 Task: Add a signature Caroline Robinson containing Have a wonderful day, Caroline Robinson to email address softage.10@softage.net and add a label Branding
Action: Mouse moved to (204, 151)
Screenshot: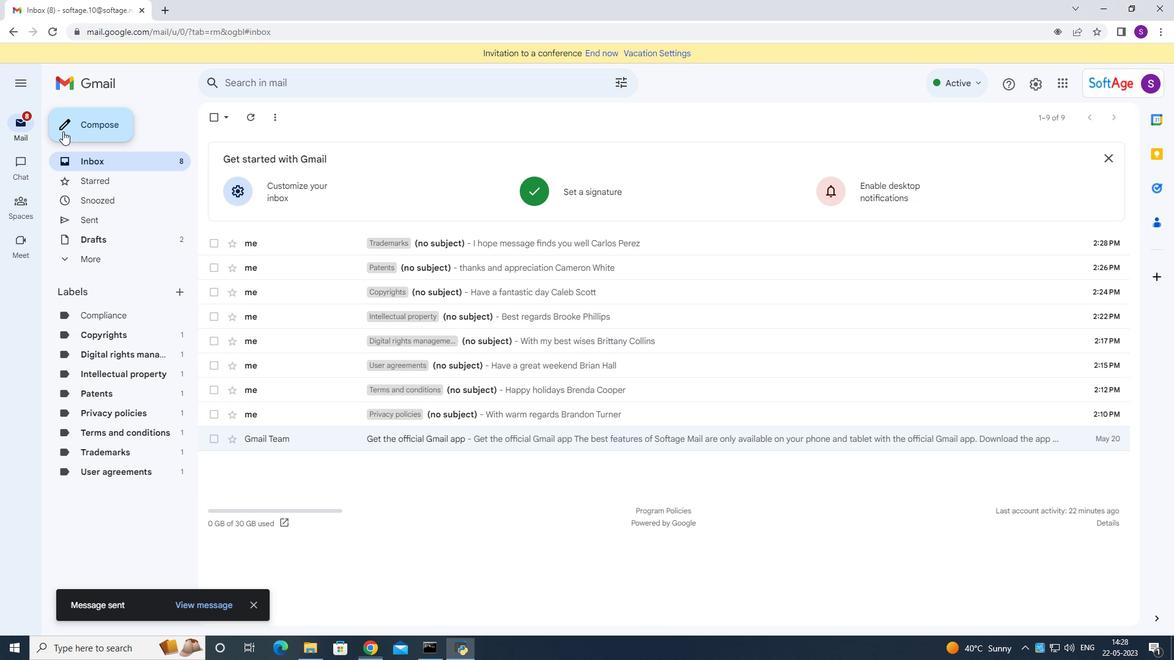 
Action: Mouse pressed left at (204, 151)
Screenshot: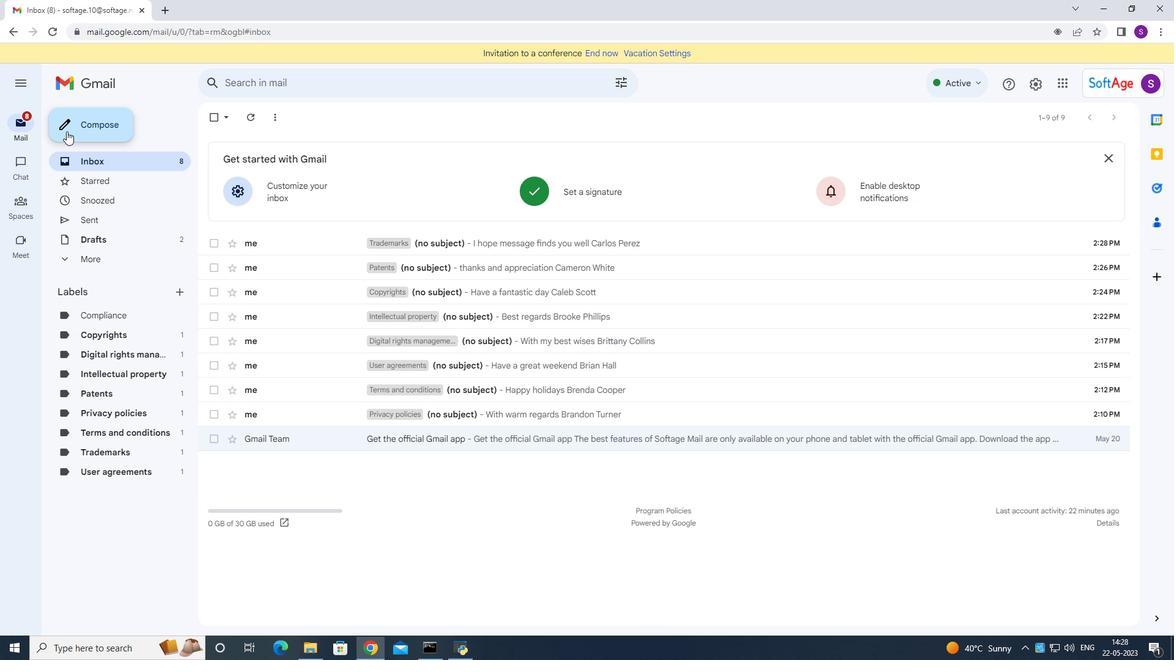 
Action: Mouse moved to (993, 601)
Screenshot: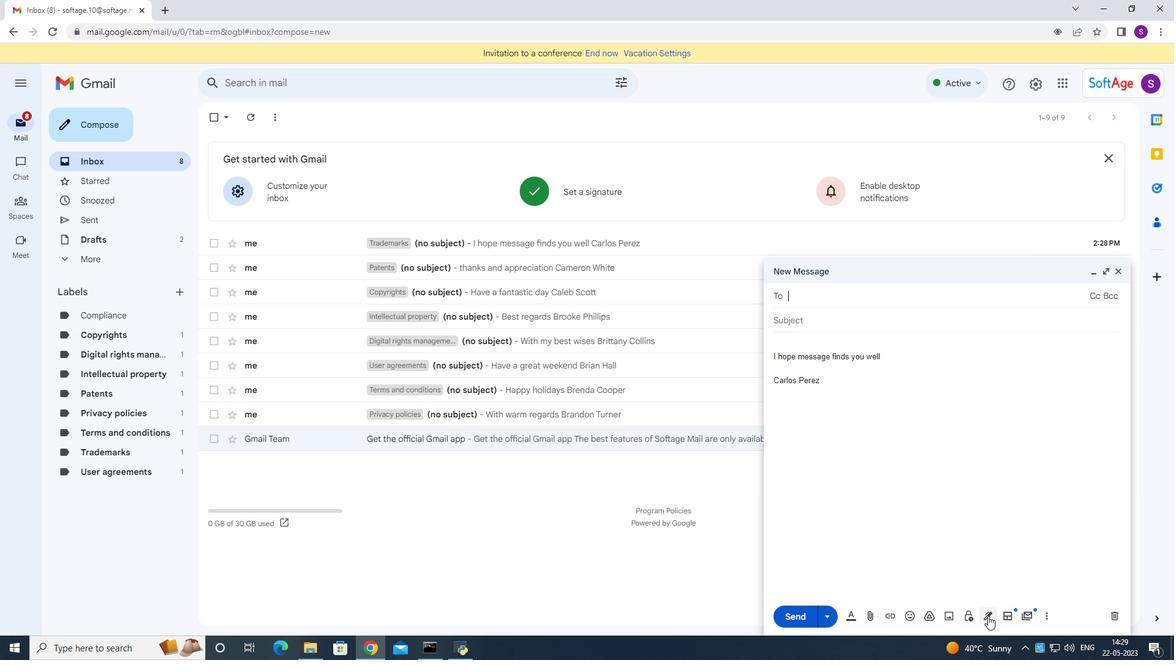 
Action: Mouse pressed left at (993, 601)
Screenshot: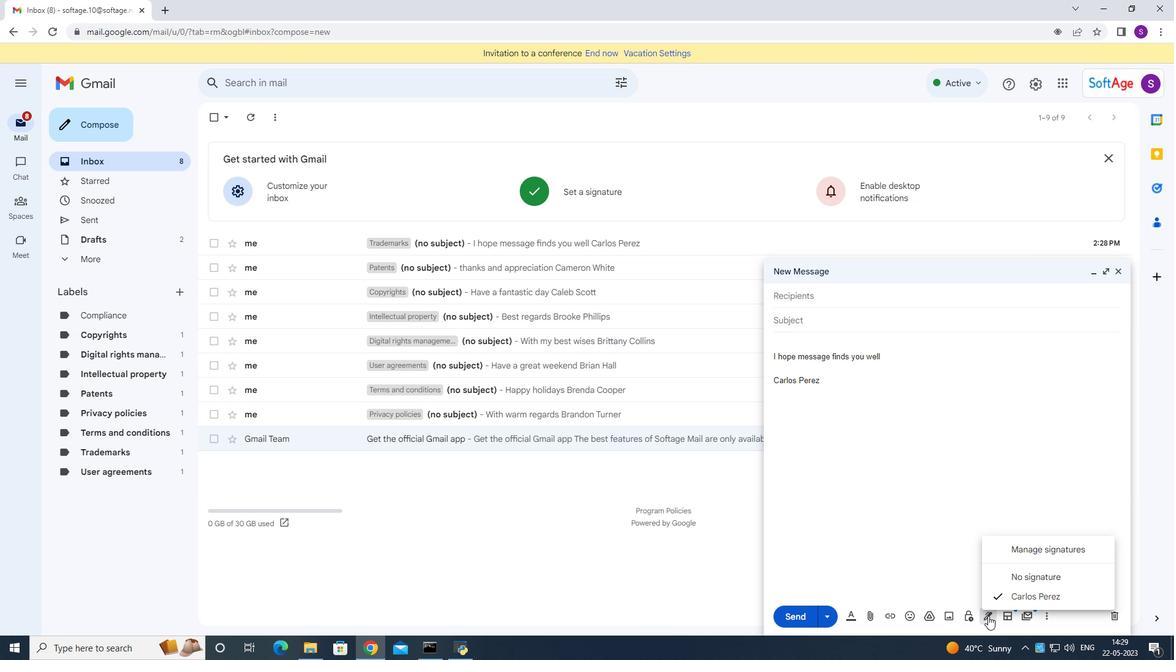 
Action: Mouse moved to (1022, 541)
Screenshot: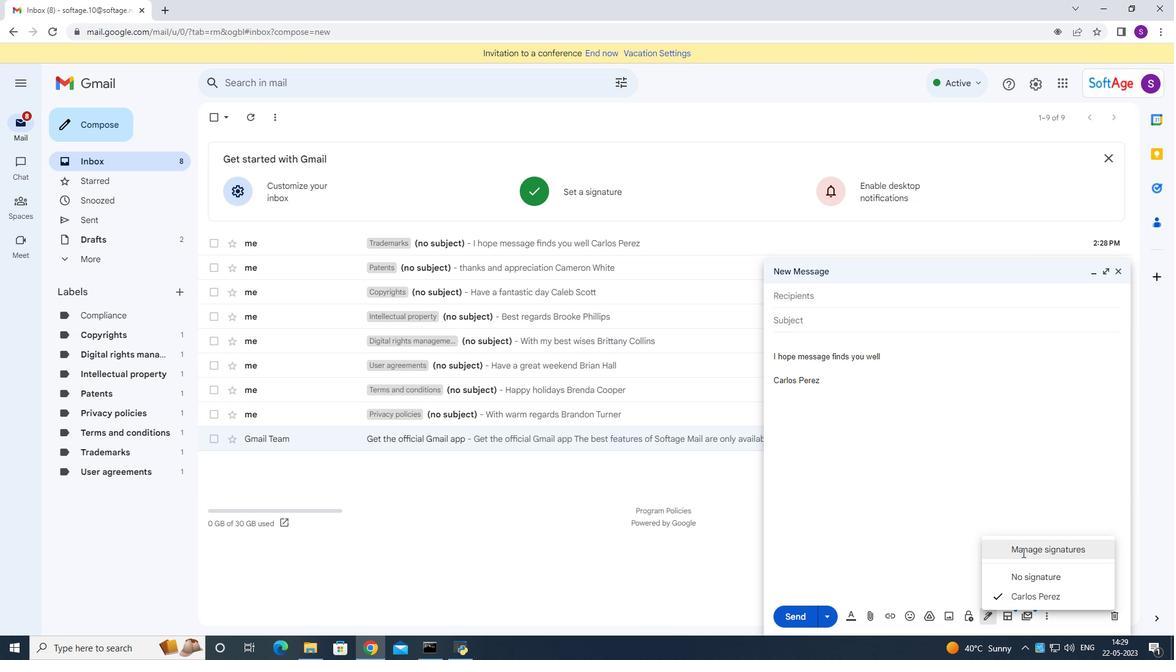 
Action: Mouse pressed left at (1022, 541)
Screenshot: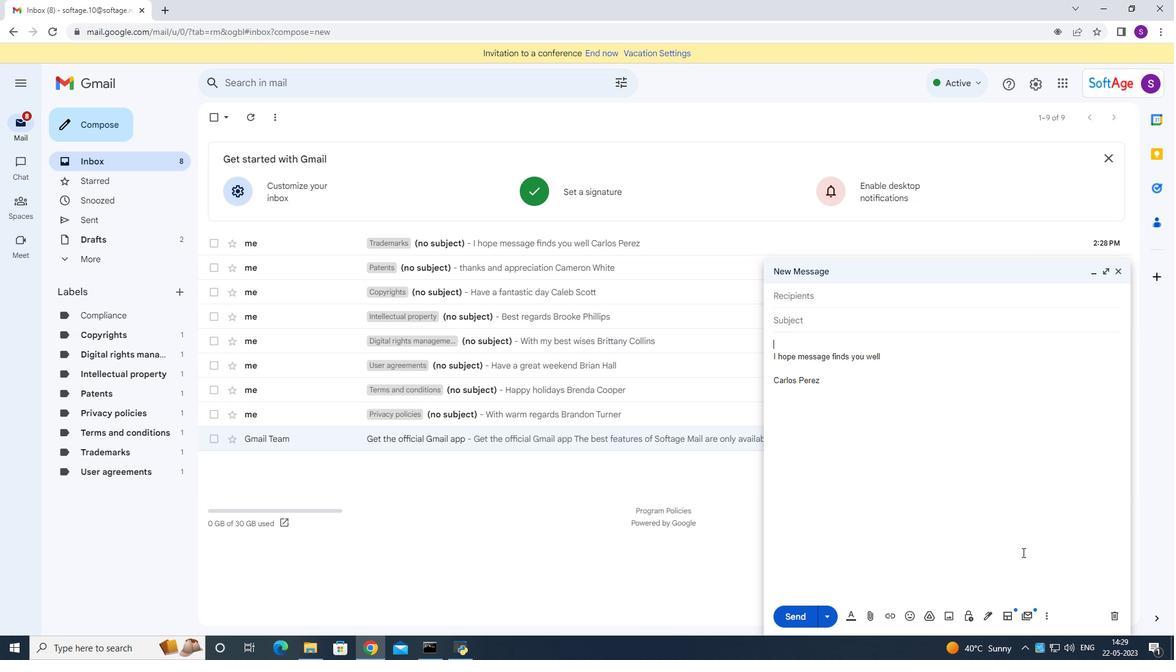 
Action: Mouse moved to (571, 334)
Screenshot: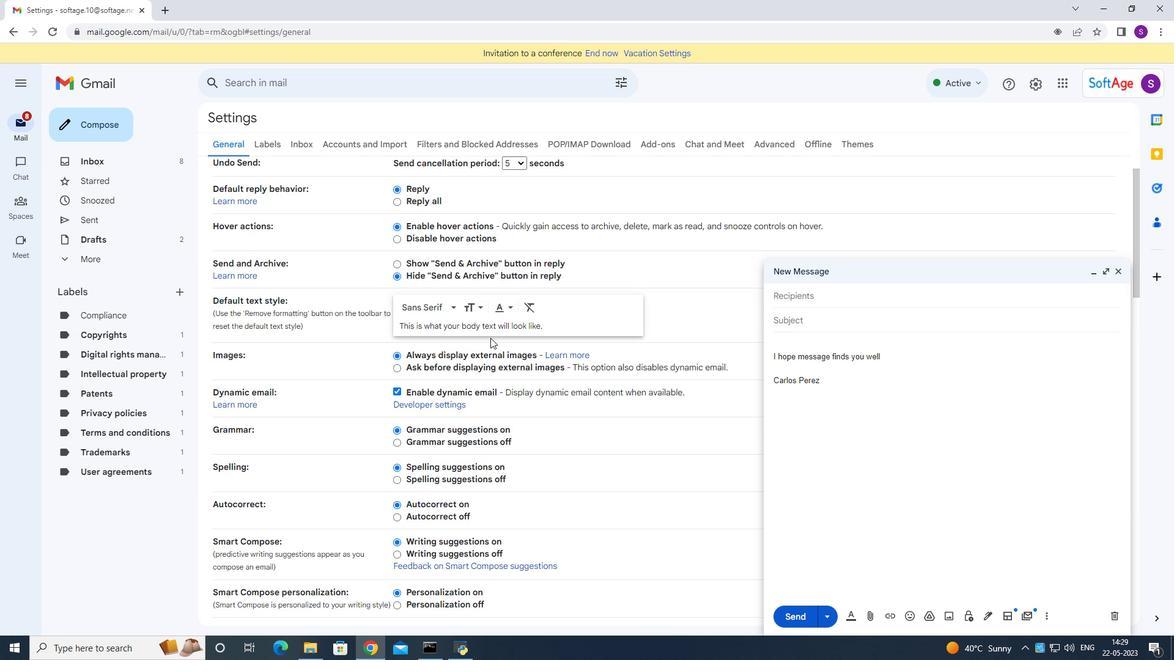 
Action: Mouse scrolled (571, 333) with delta (0, 0)
Screenshot: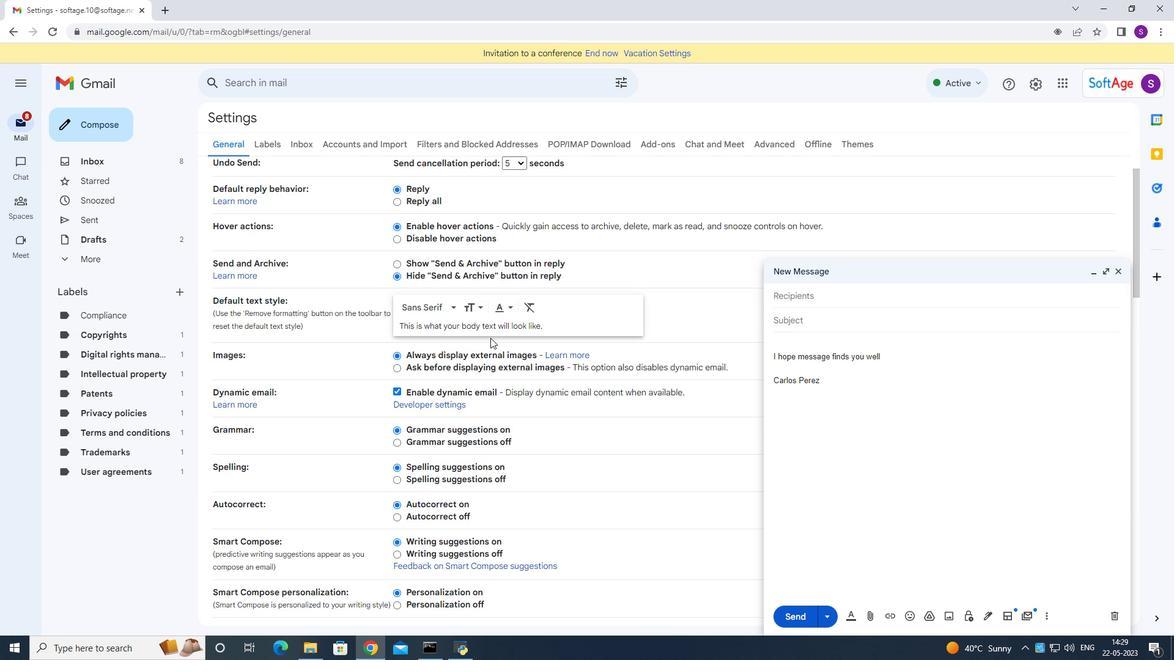 
Action: Mouse moved to (572, 339)
Screenshot: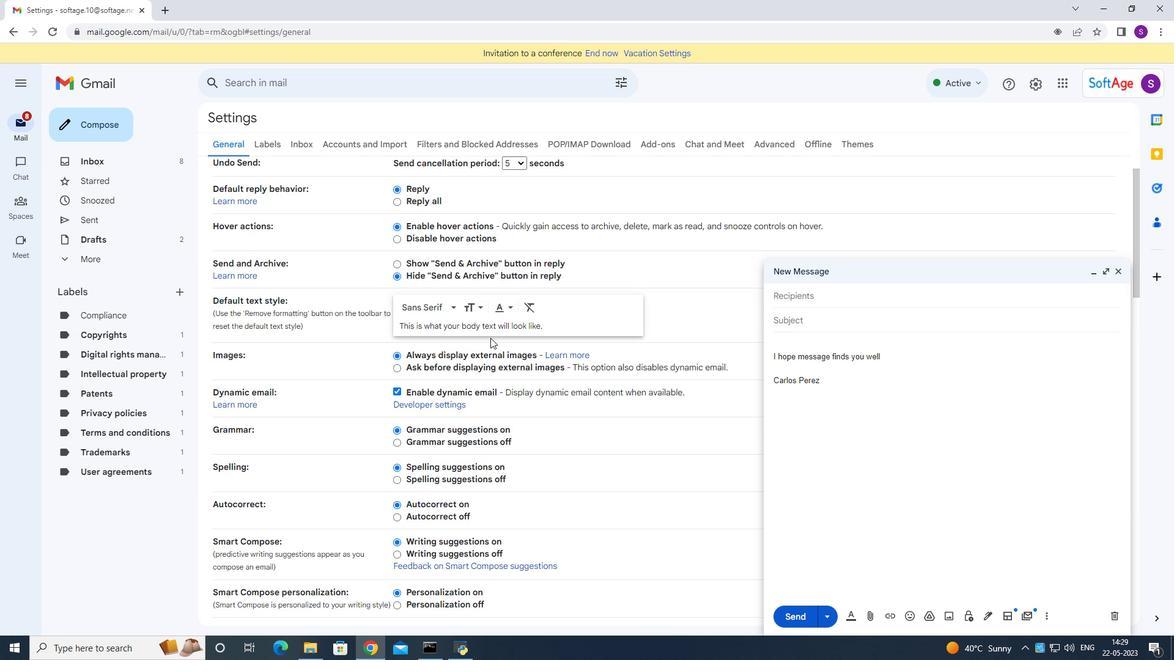 
Action: Mouse scrolled (572, 338) with delta (0, 0)
Screenshot: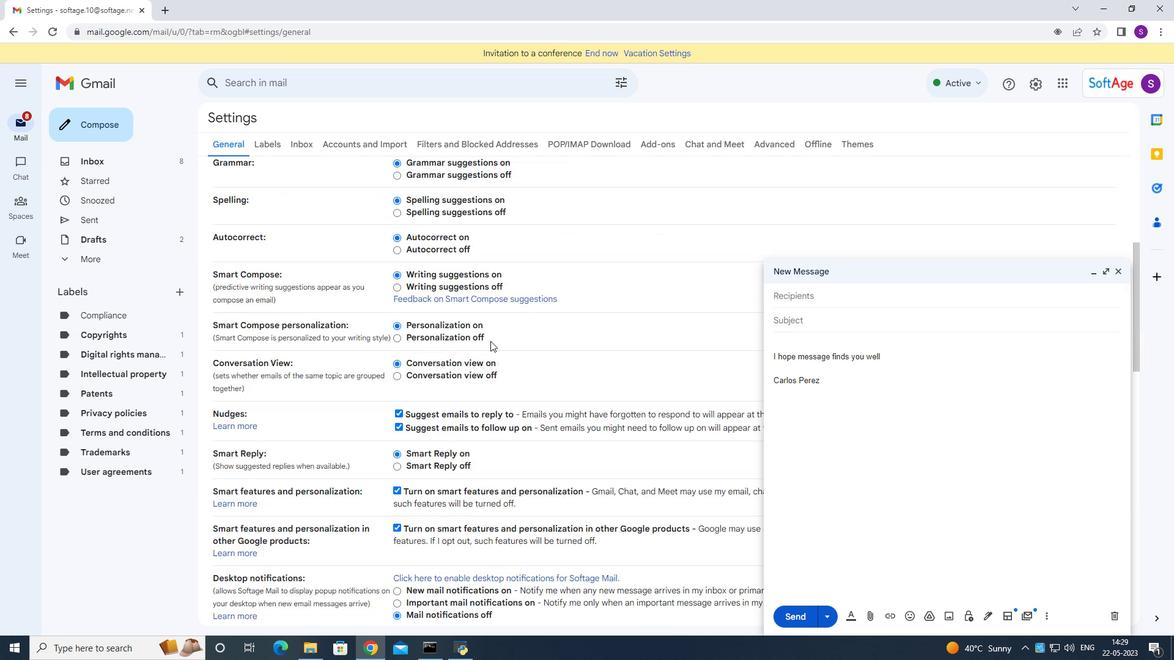
Action: Mouse moved to (572, 339)
Screenshot: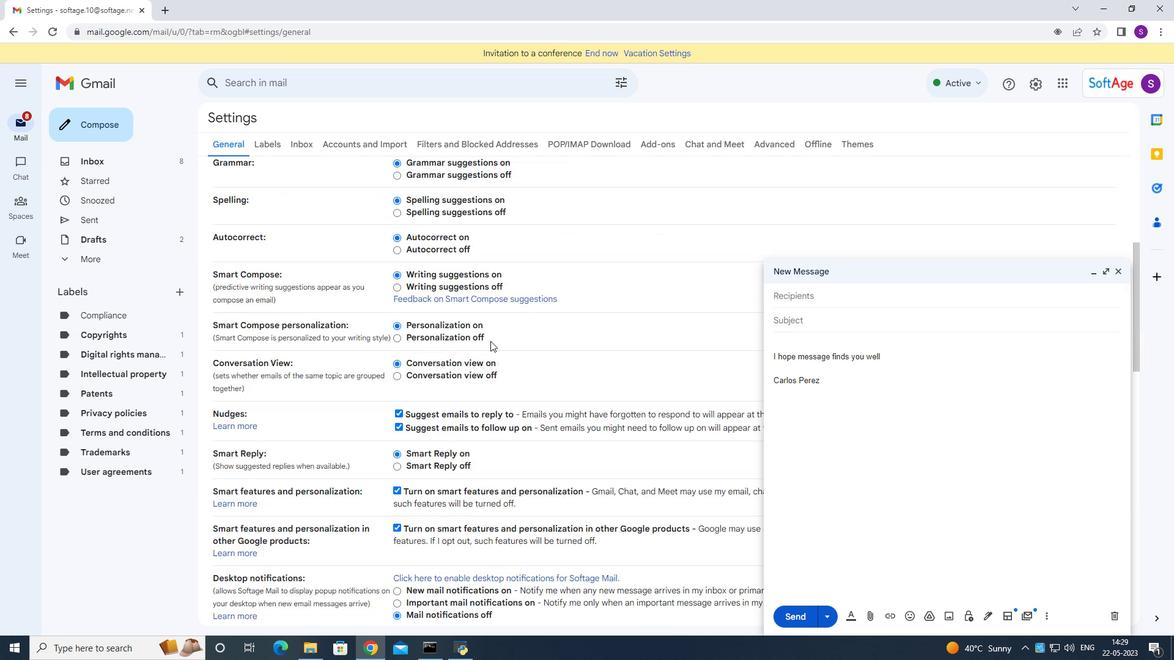 
Action: Mouse scrolled (572, 338) with delta (0, 0)
Screenshot: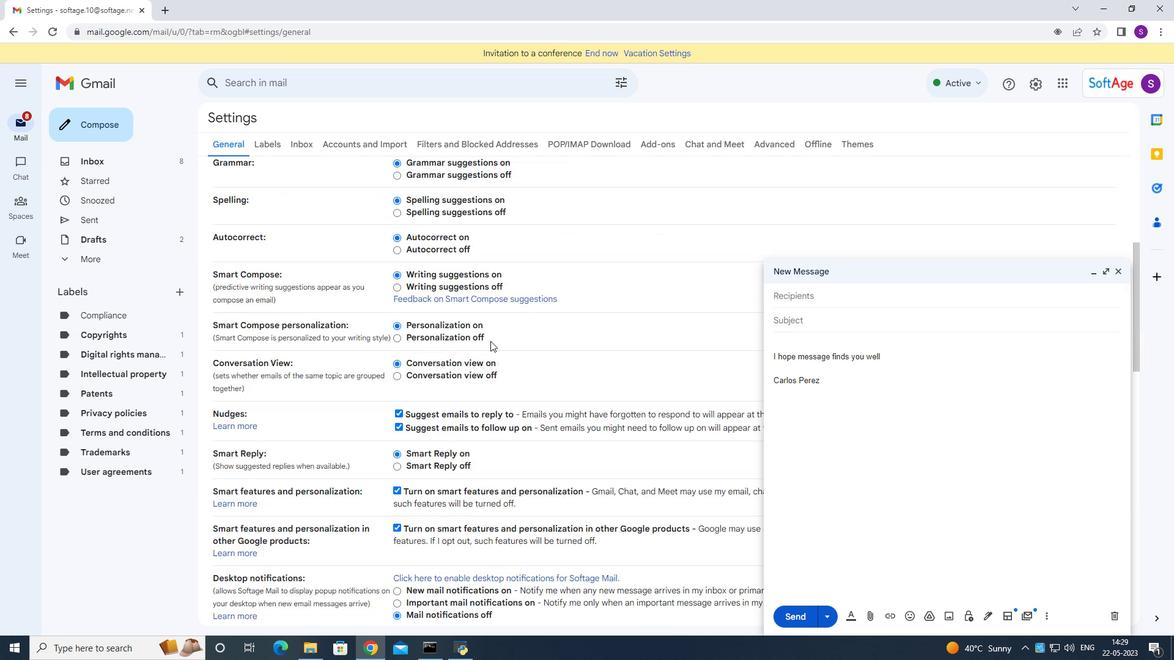 
Action: Mouse scrolled (572, 338) with delta (0, 0)
Screenshot: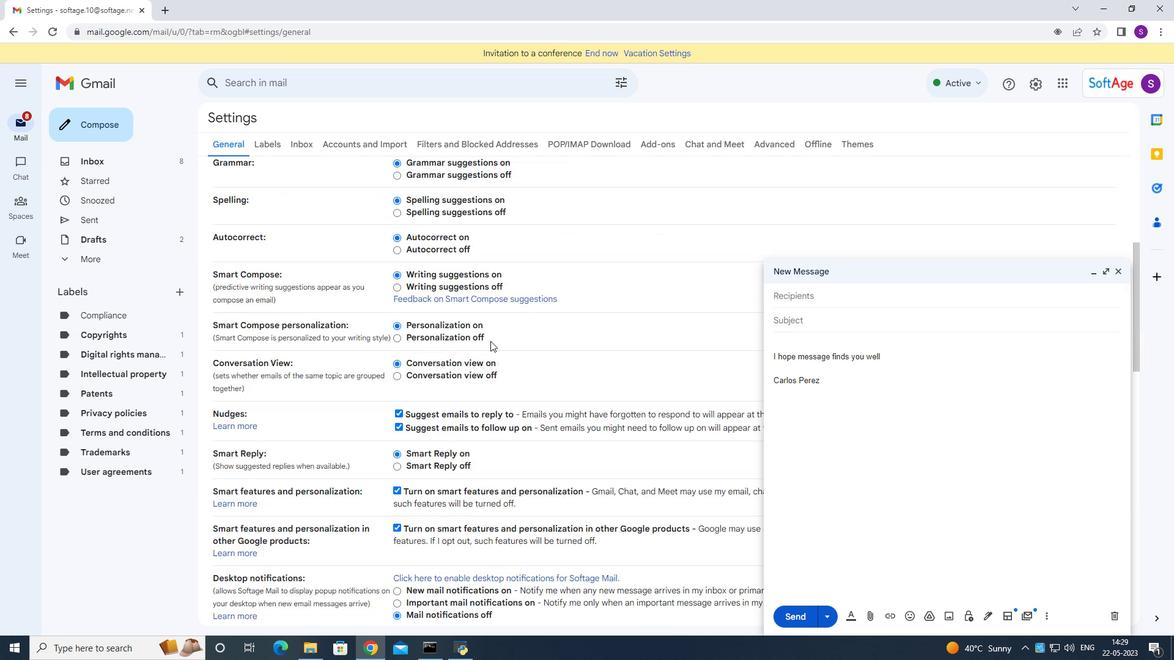 
Action: Mouse scrolled (572, 338) with delta (0, 0)
Screenshot: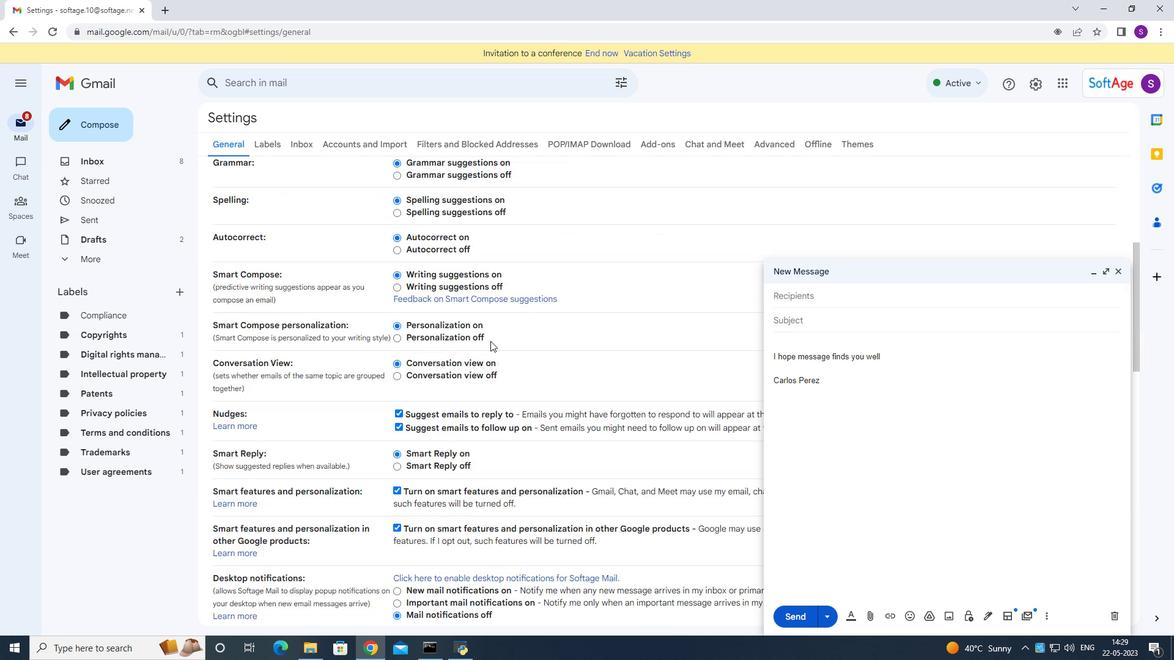 
Action: Mouse moved to (572, 341)
Screenshot: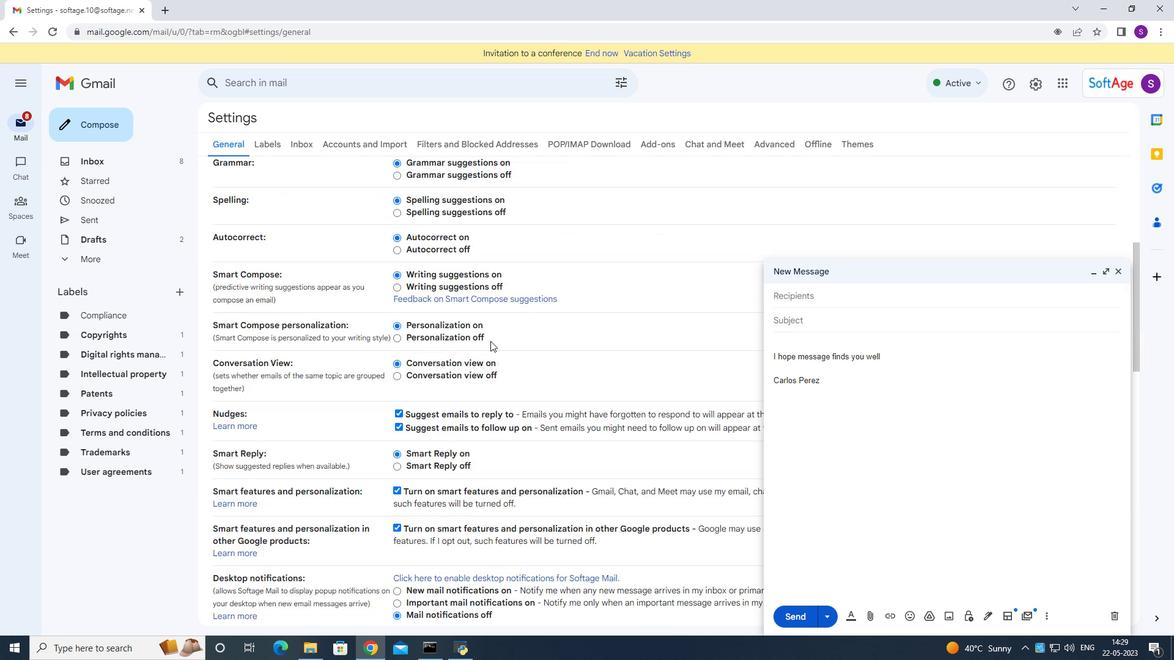 
Action: Mouse scrolled (572, 339) with delta (0, 0)
Screenshot: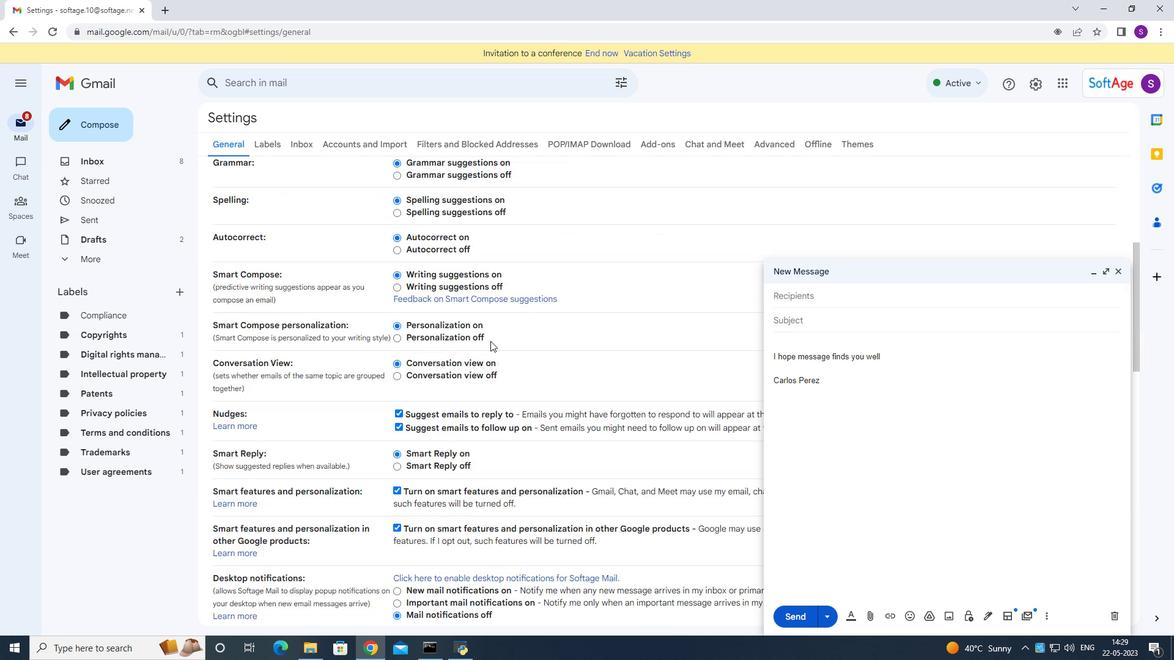 
Action: Mouse moved to (571, 342)
Screenshot: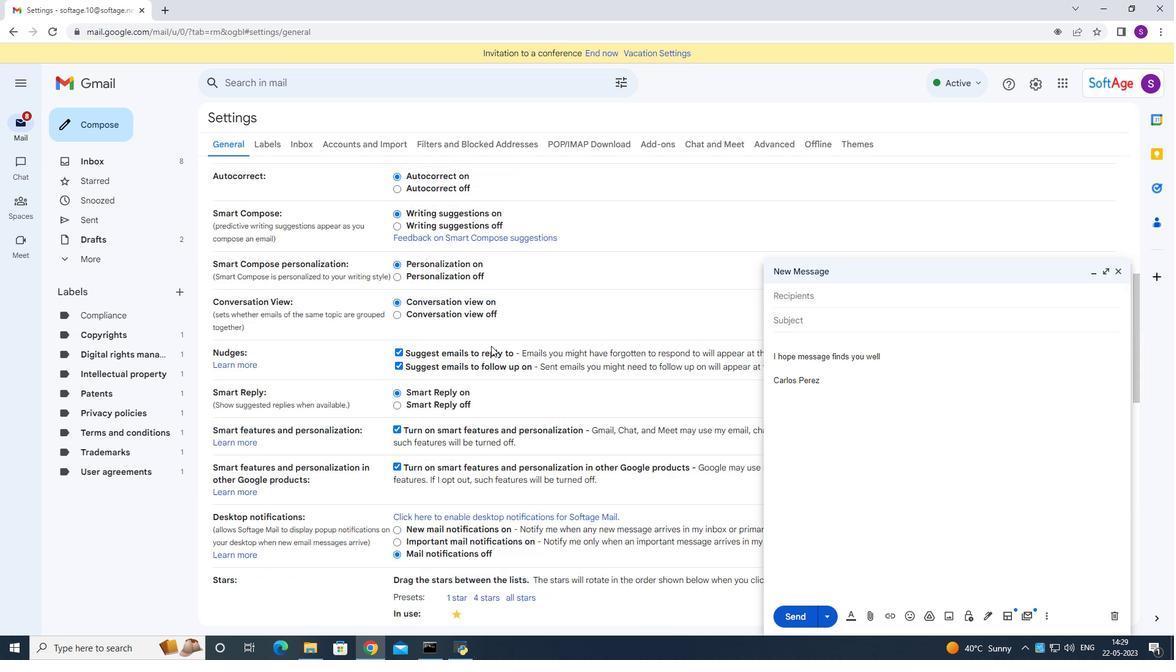 
Action: Mouse scrolled (572, 341) with delta (0, 0)
Screenshot: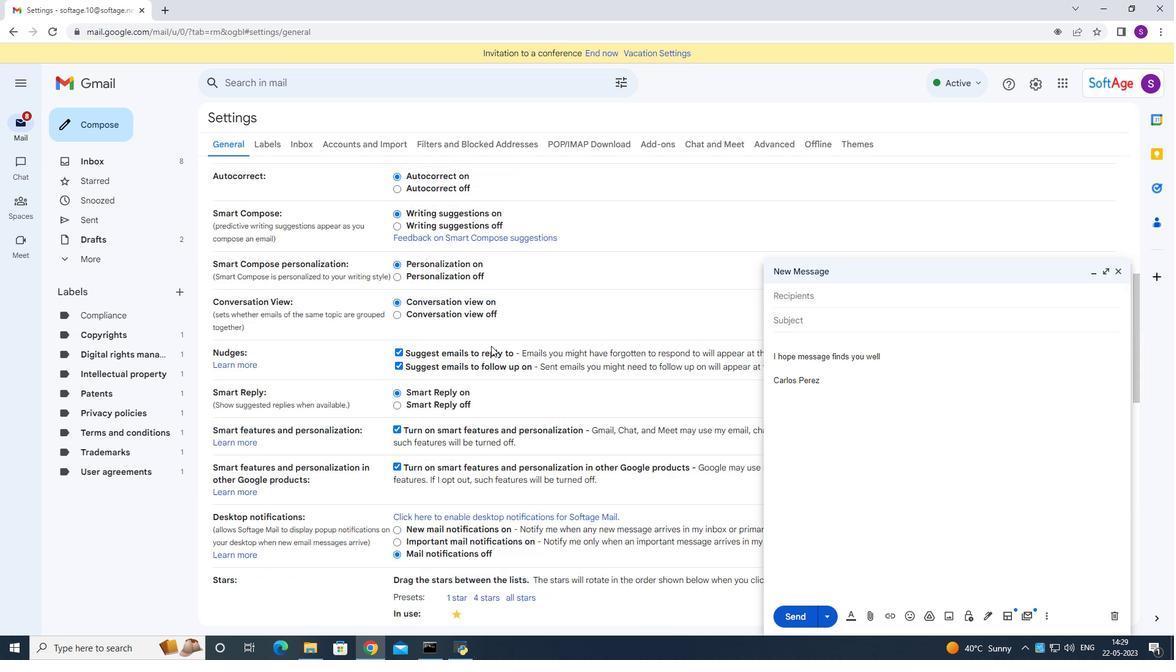 
Action: Mouse moved to (570, 355)
Screenshot: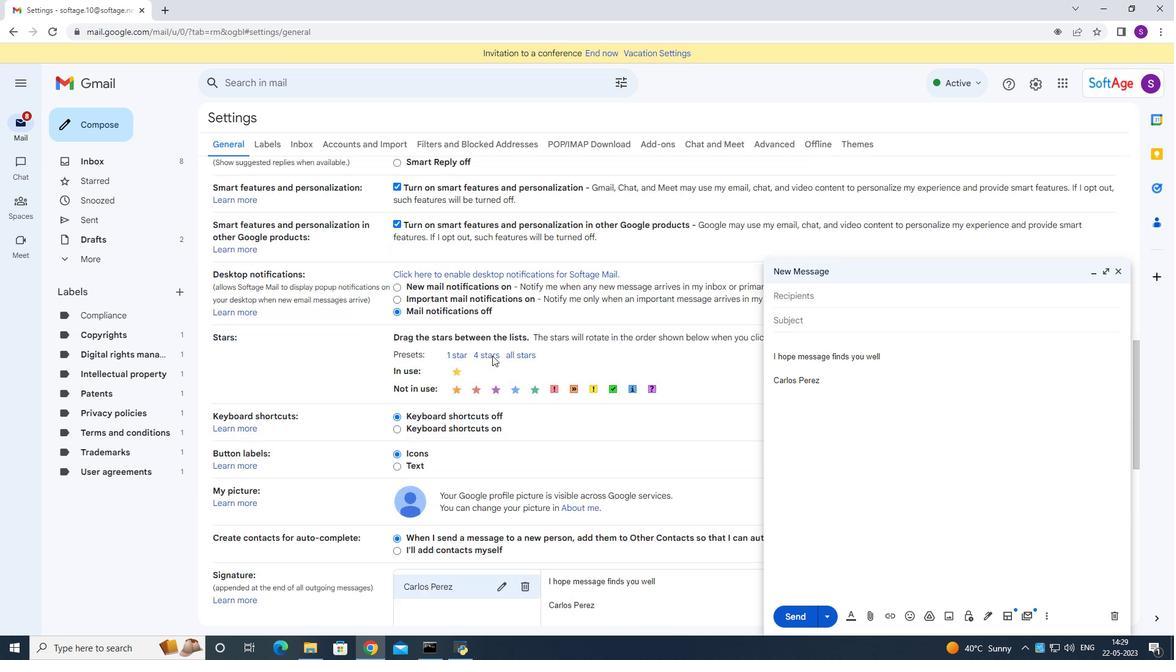 
Action: Mouse scrolled (570, 355) with delta (0, 0)
Screenshot: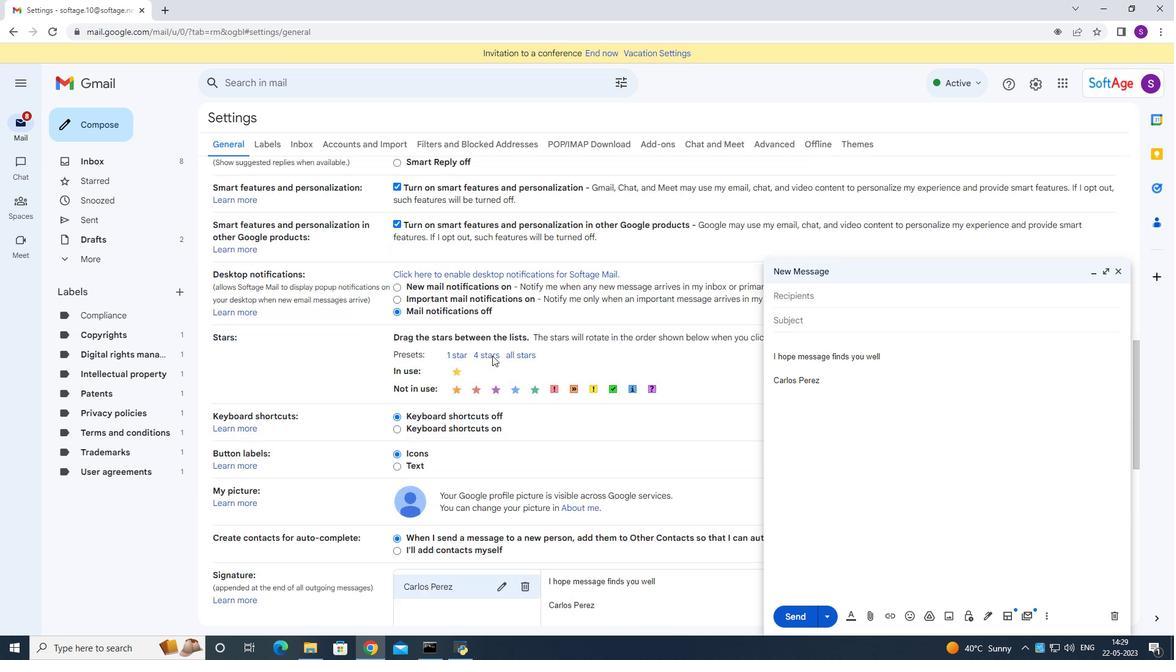 
Action: Mouse moved to (570, 358)
Screenshot: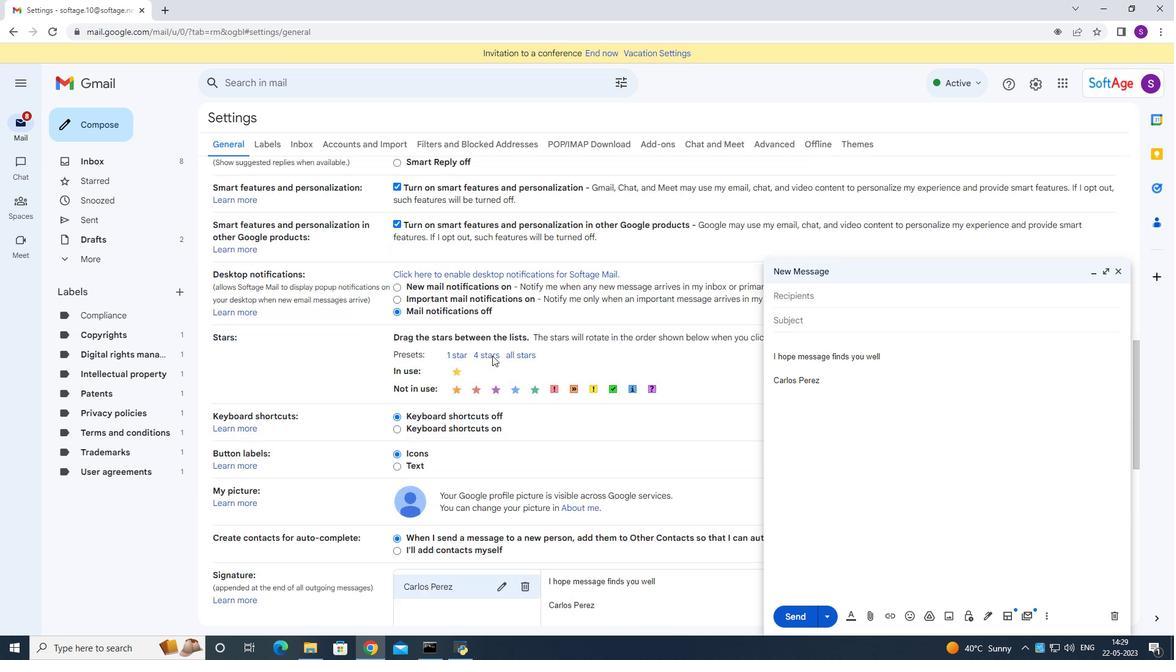 
Action: Mouse scrolled (570, 358) with delta (0, 0)
Screenshot: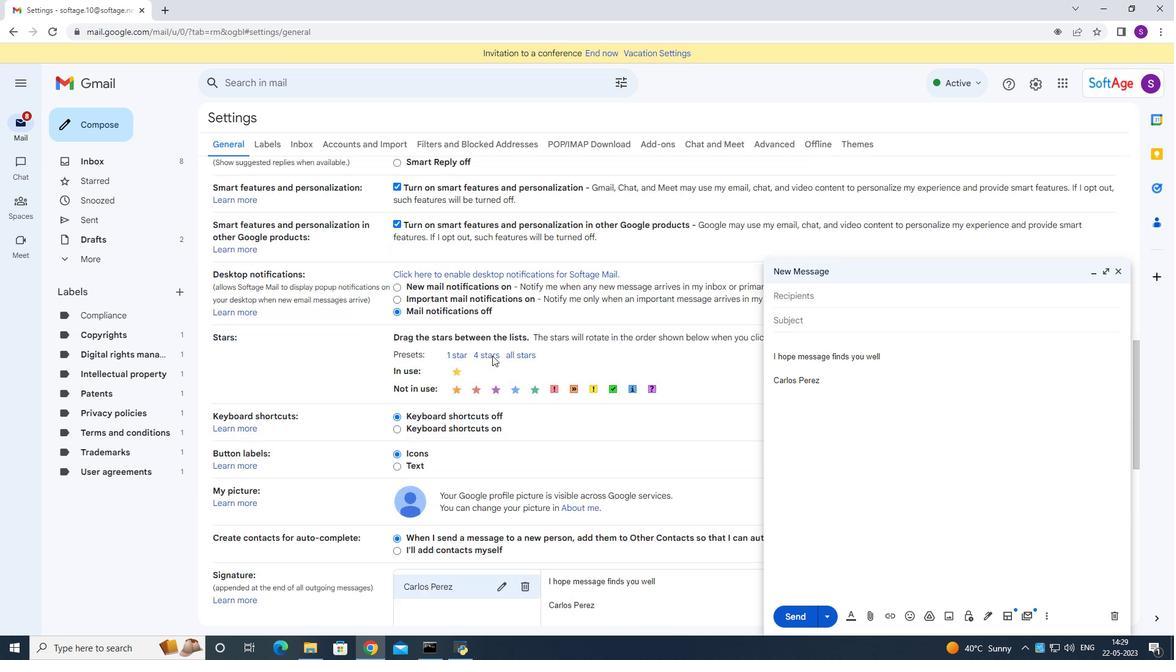 
Action: Mouse scrolled (570, 358) with delta (0, 0)
Screenshot: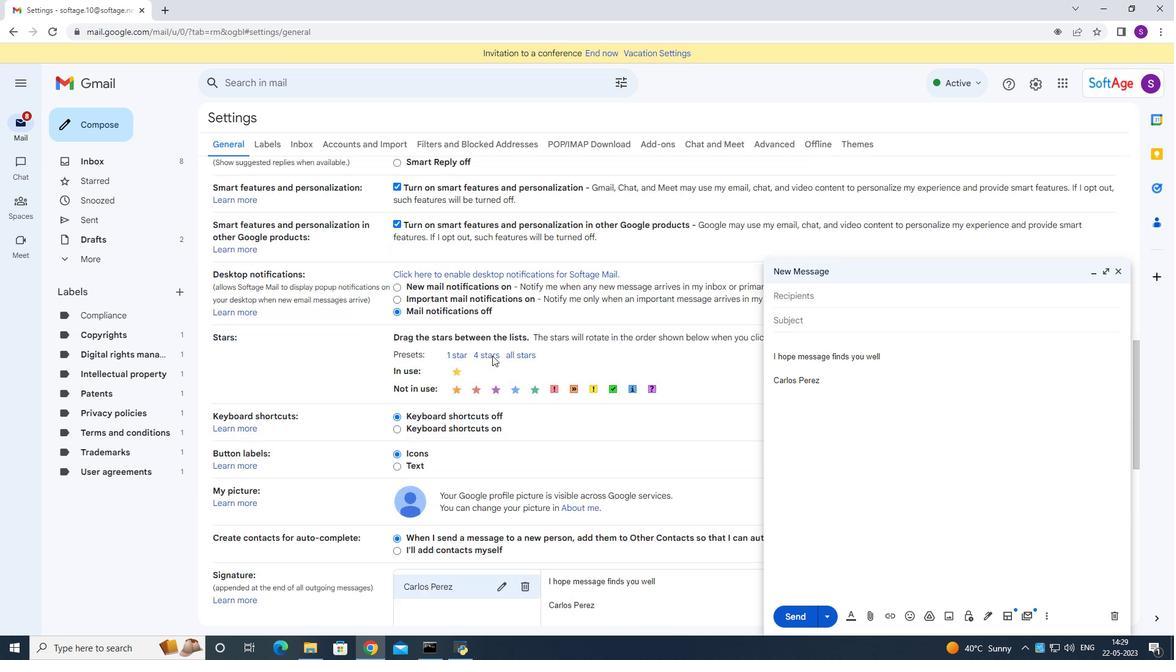 
Action: Mouse scrolled (570, 358) with delta (0, 0)
Screenshot: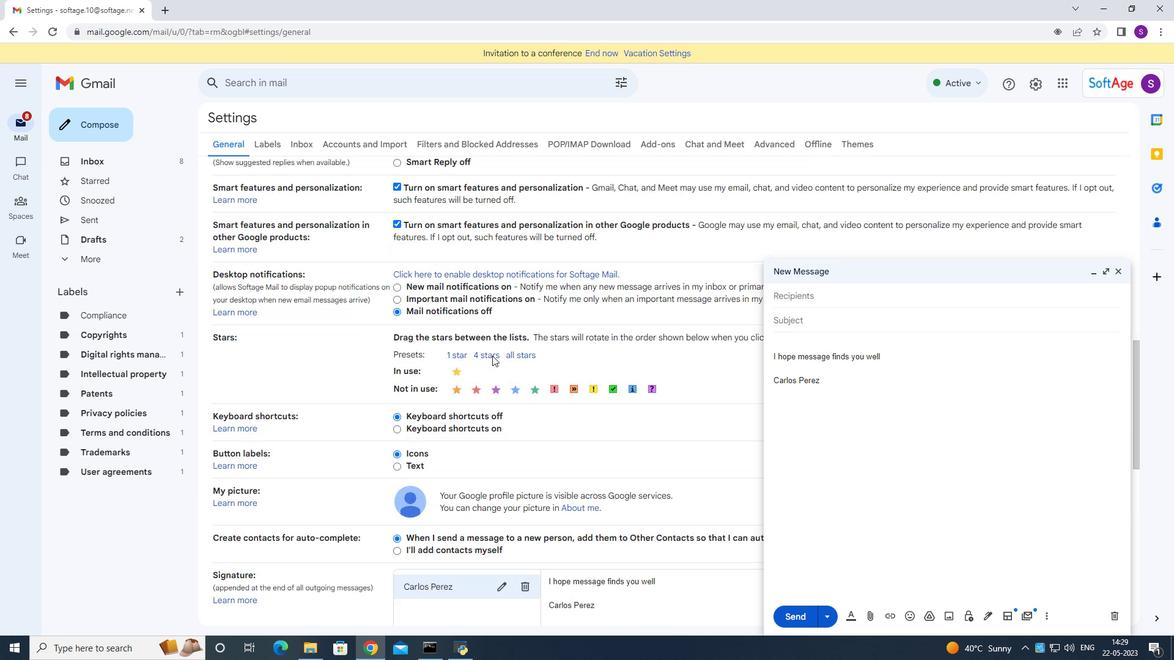 
Action: Mouse moved to (577, 373)
Screenshot: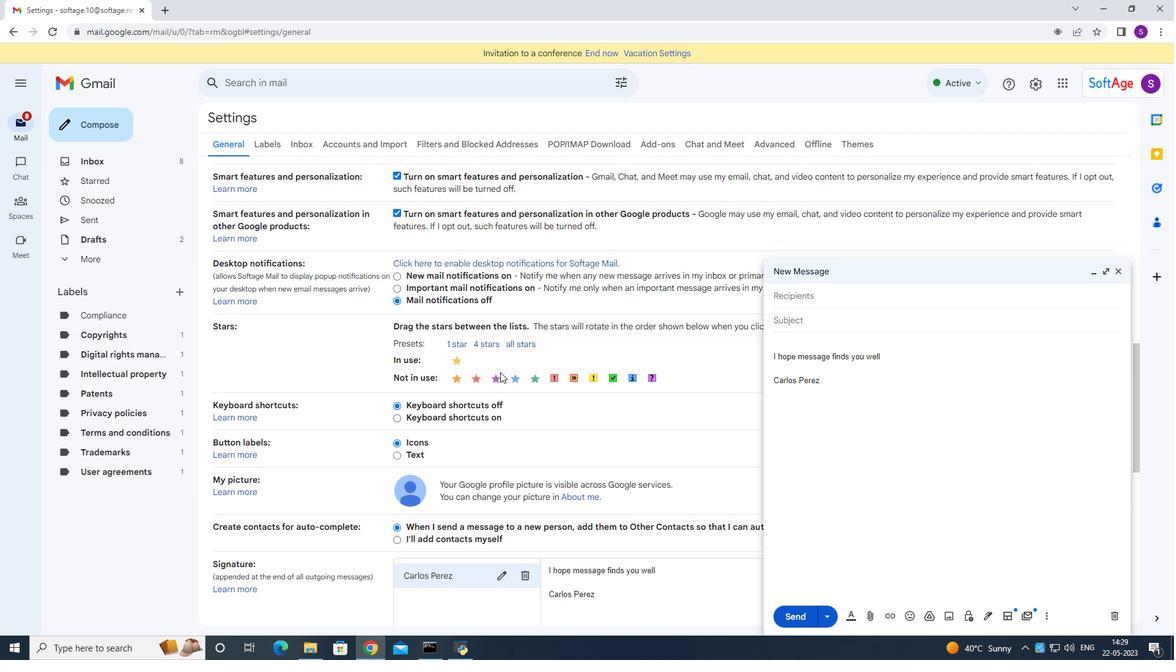 
Action: Mouse scrolled (577, 373) with delta (0, 0)
Screenshot: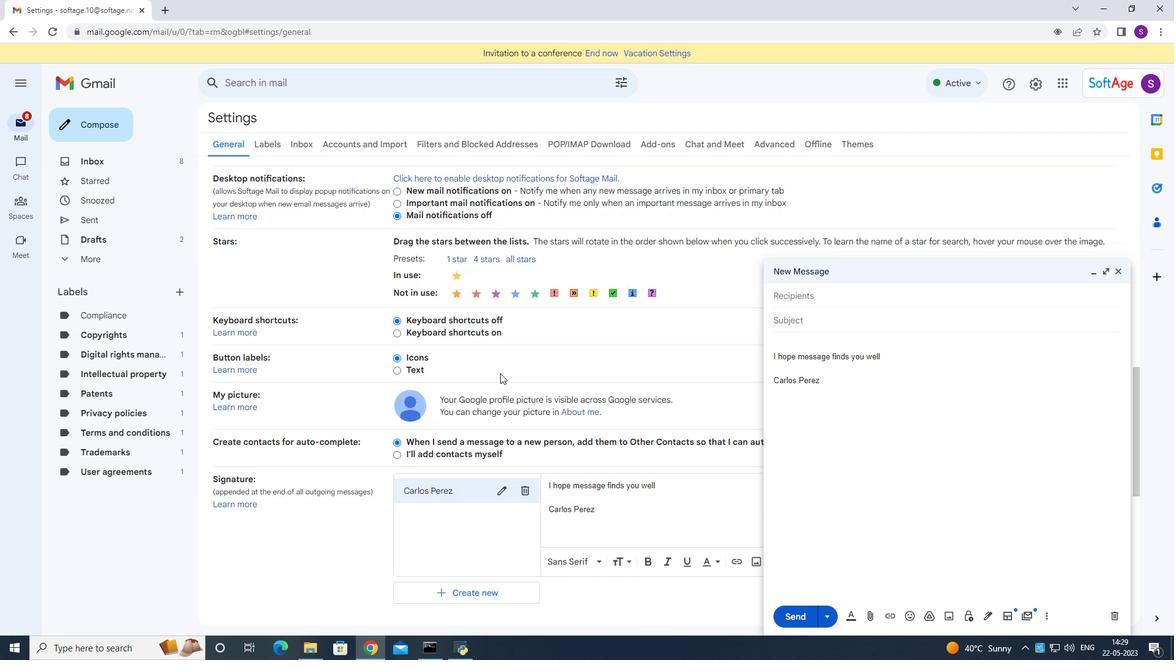 
Action: Mouse scrolled (577, 373) with delta (0, 0)
Screenshot: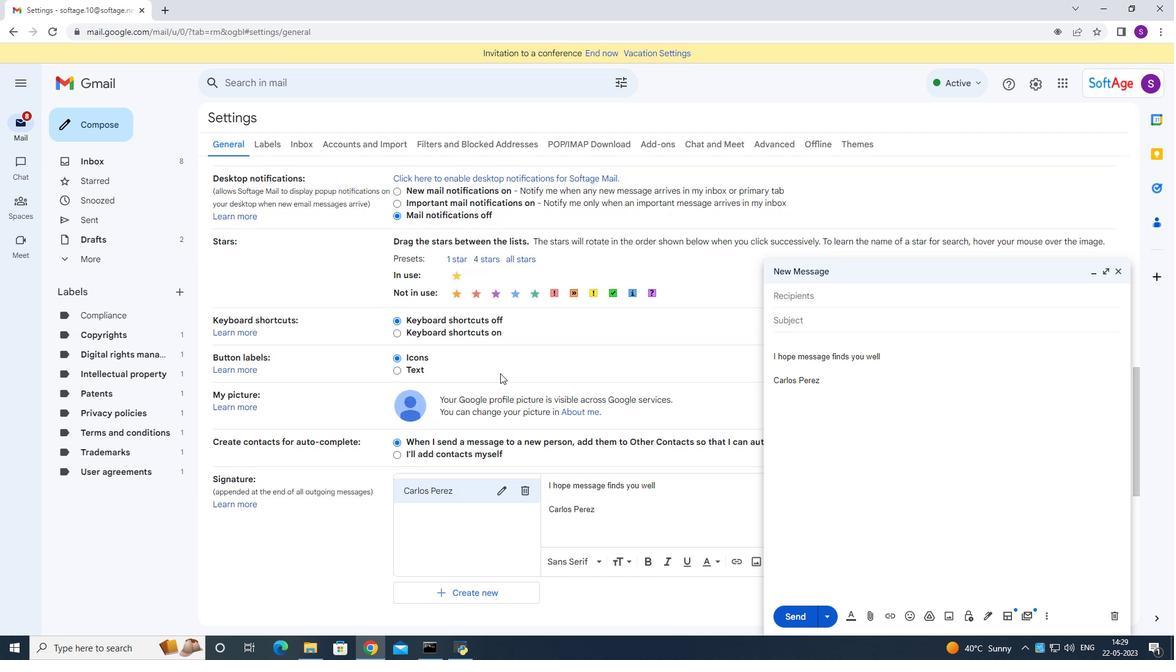 
Action: Mouse scrolled (577, 373) with delta (0, 0)
Screenshot: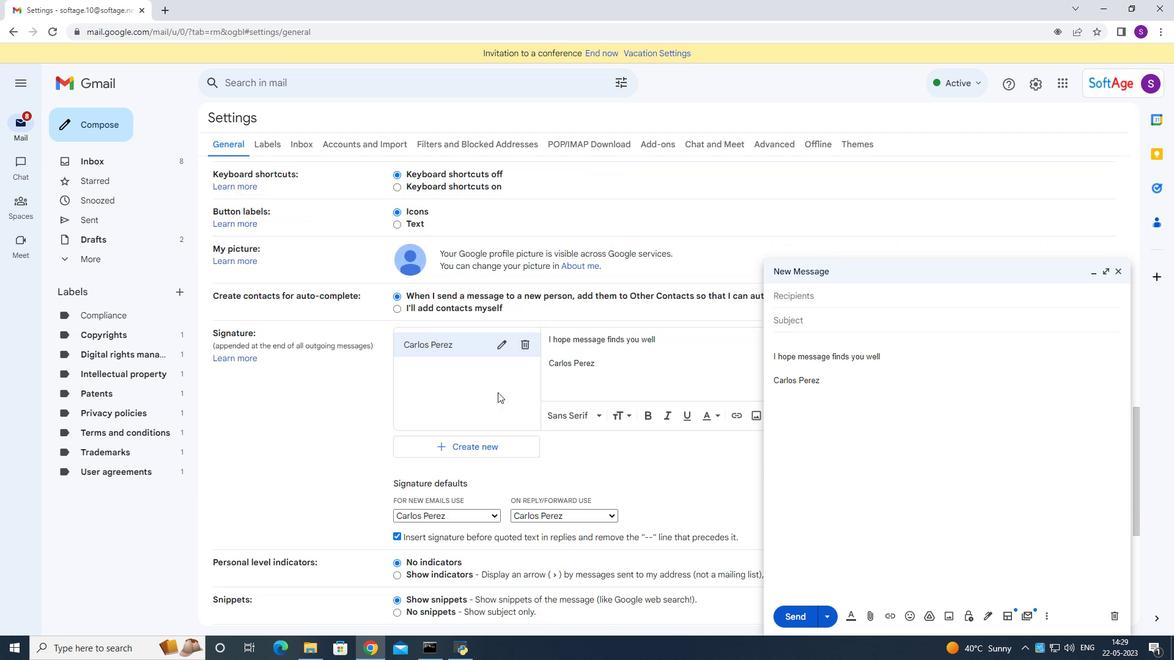 
Action: Mouse scrolled (577, 373) with delta (0, 0)
Screenshot: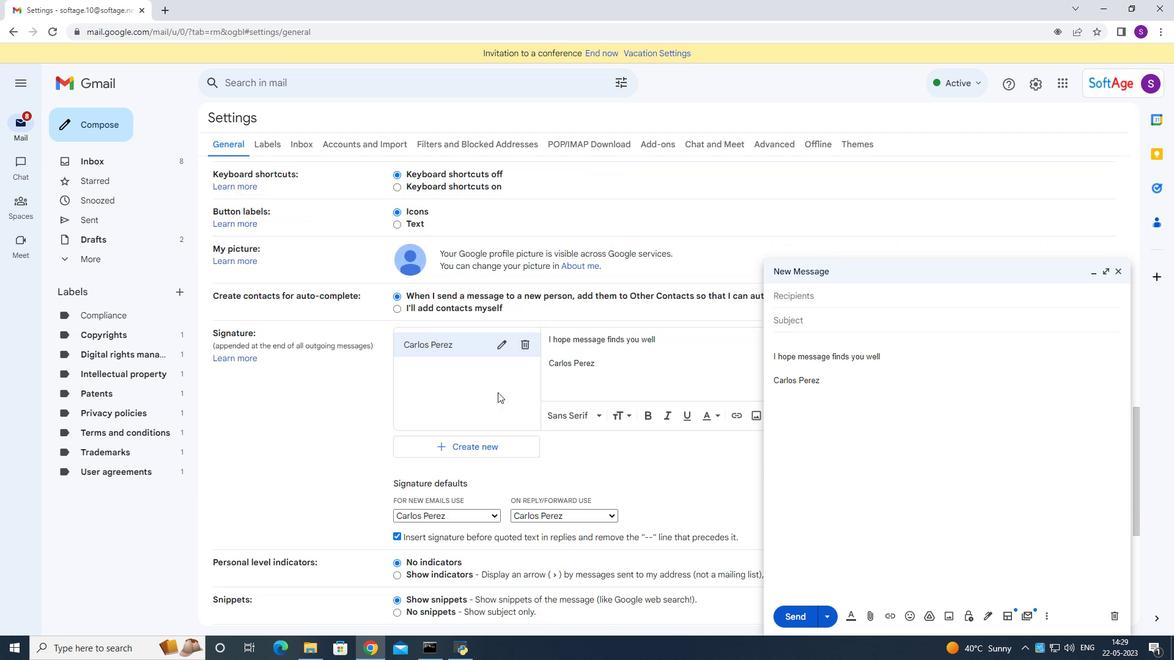 
Action: Mouse moved to (574, 346)
Screenshot: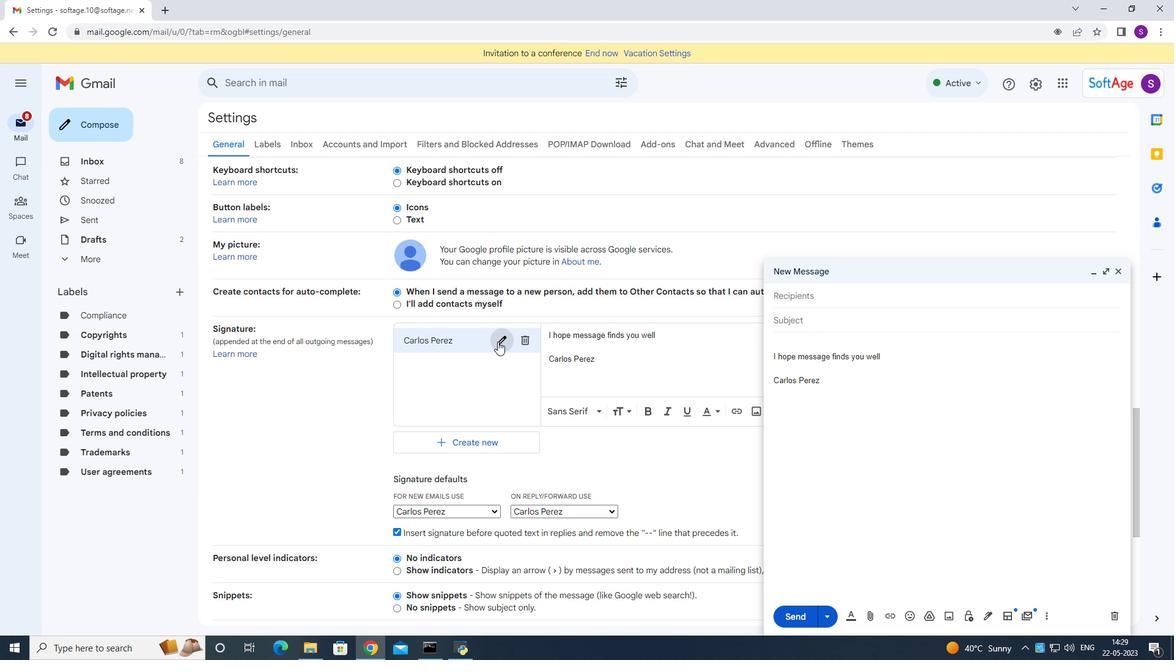
Action: Mouse pressed left at (574, 346)
Screenshot: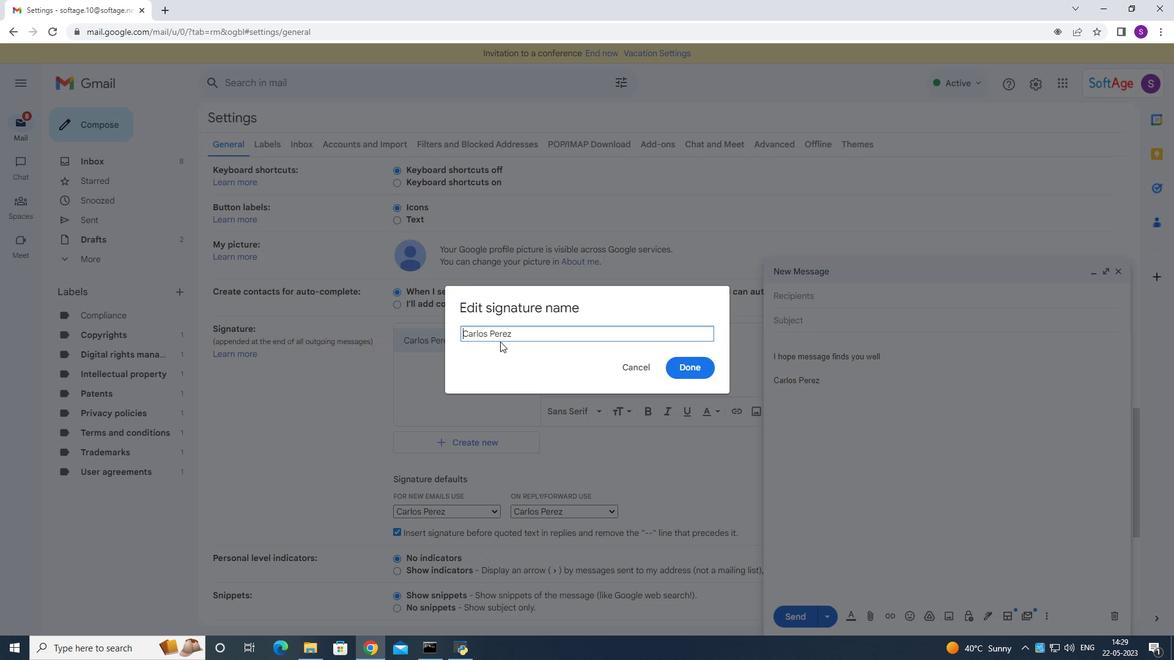 
Action: Mouse moved to (577, 346)
Screenshot: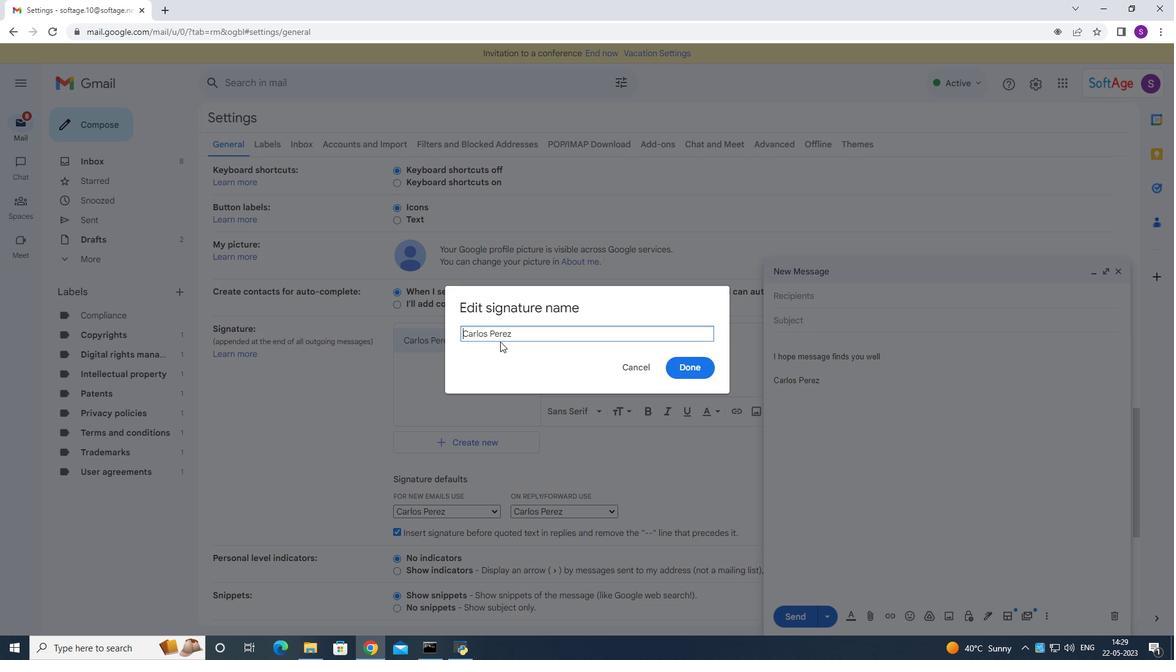 
Action: Key pressed ctrl+A<Key.backspace><Key.shift><Key.shift>Caroline<Key.space><Key.shift>Robinson<Key.space>
Screenshot: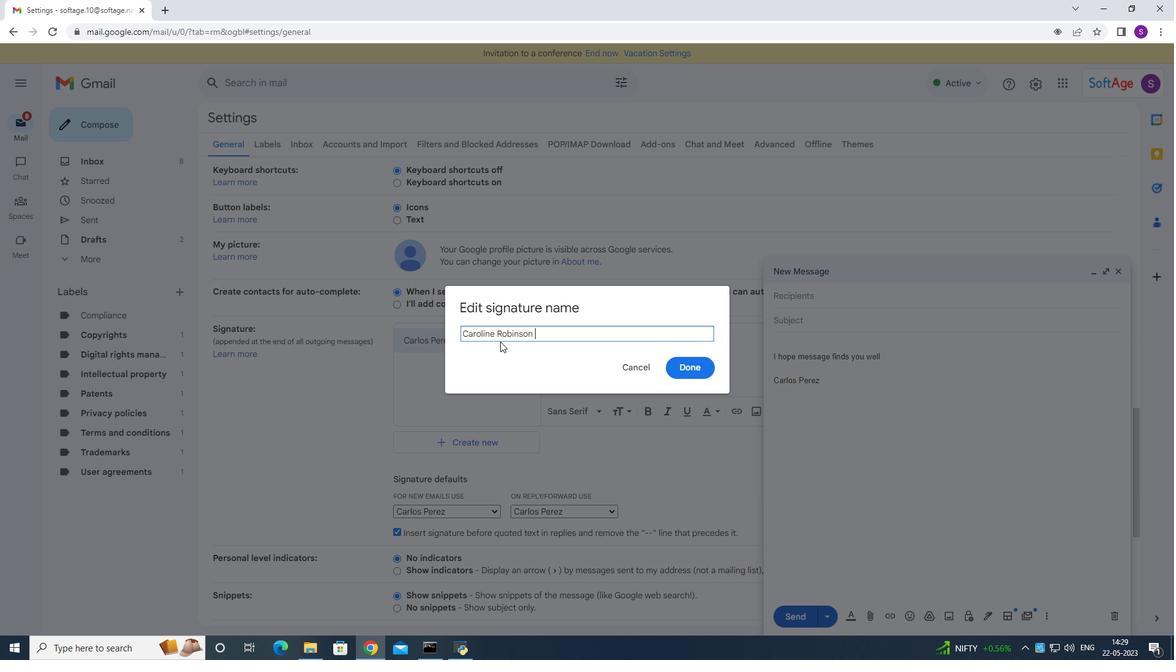 
Action: Mouse moved to (733, 364)
Screenshot: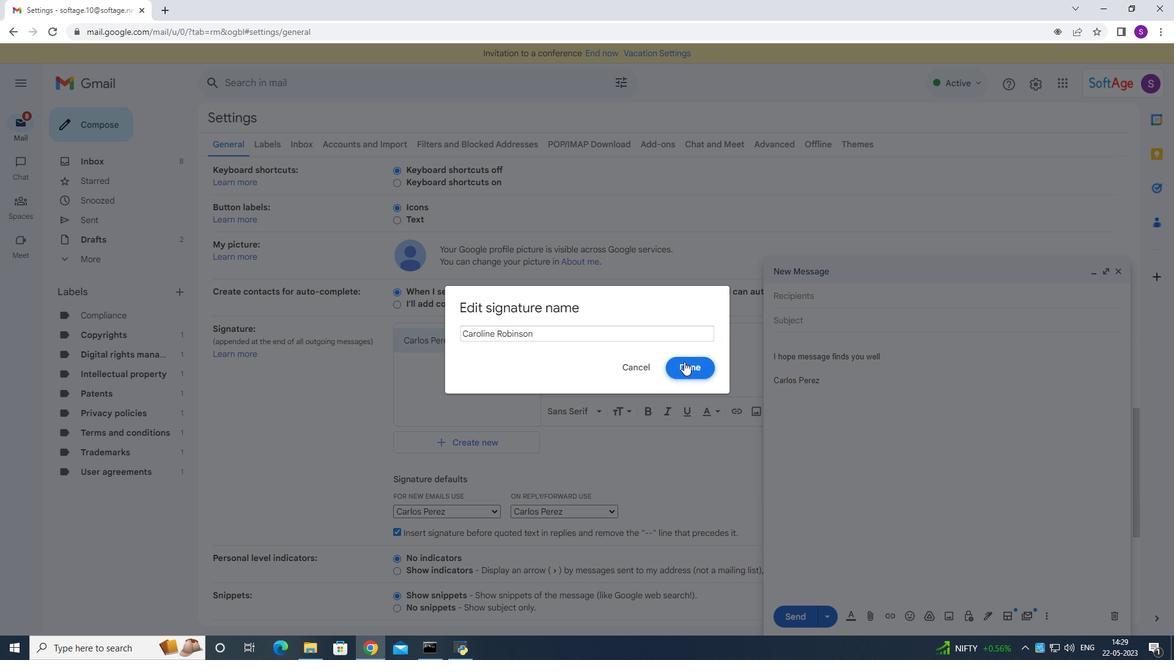 
Action: Mouse pressed left at (733, 364)
Screenshot: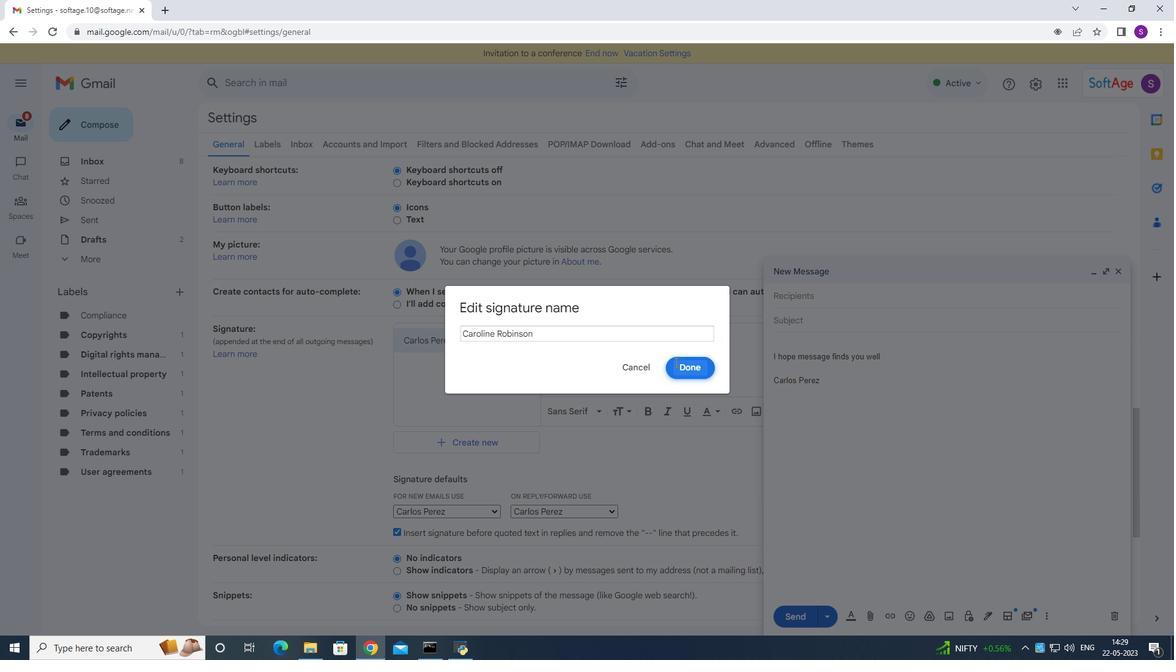 
Action: Mouse moved to (688, 349)
Screenshot: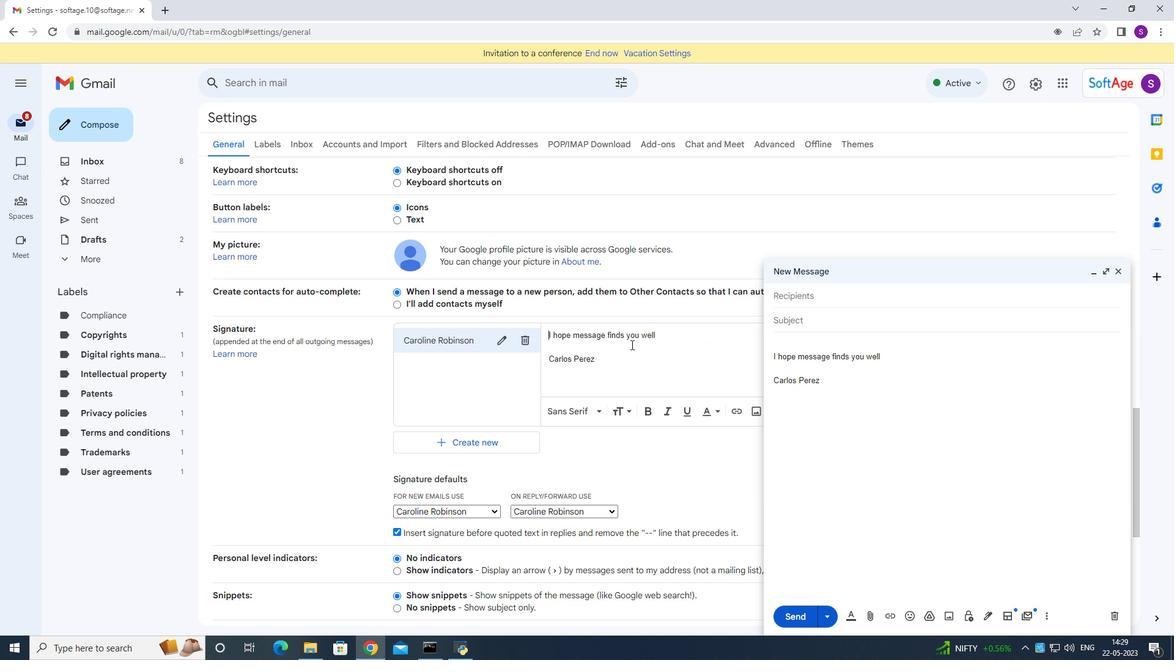 
Action: Mouse pressed left at (688, 349)
Screenshot: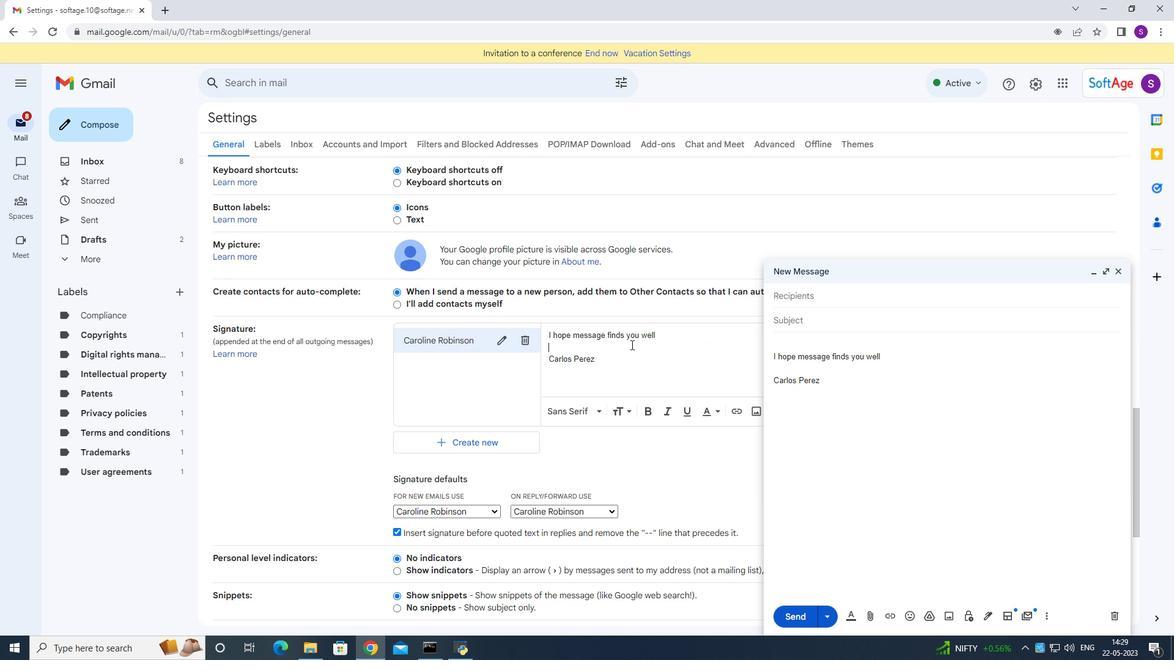 
Action: Key pressed ctrl+A<Key.backspace><Key.shift>Have<Key.space>a<Key.space>wonderful<Key.space>day<Key.space>
Screenshot: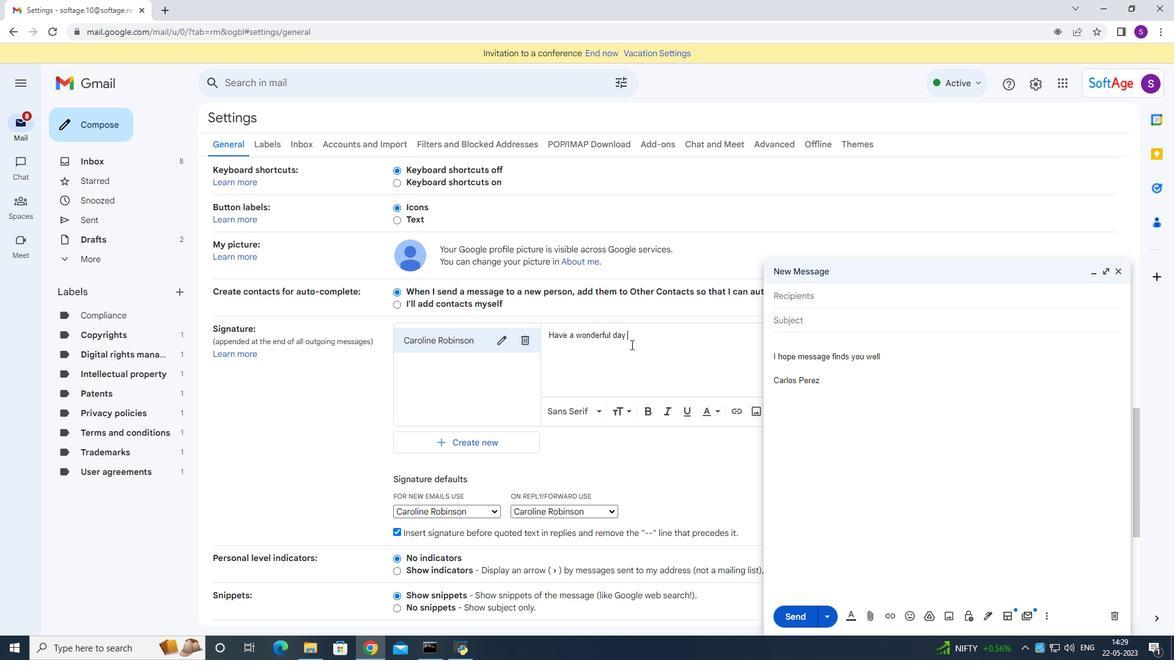 
Action: Mouse moved to (744, 356)
Screenshot: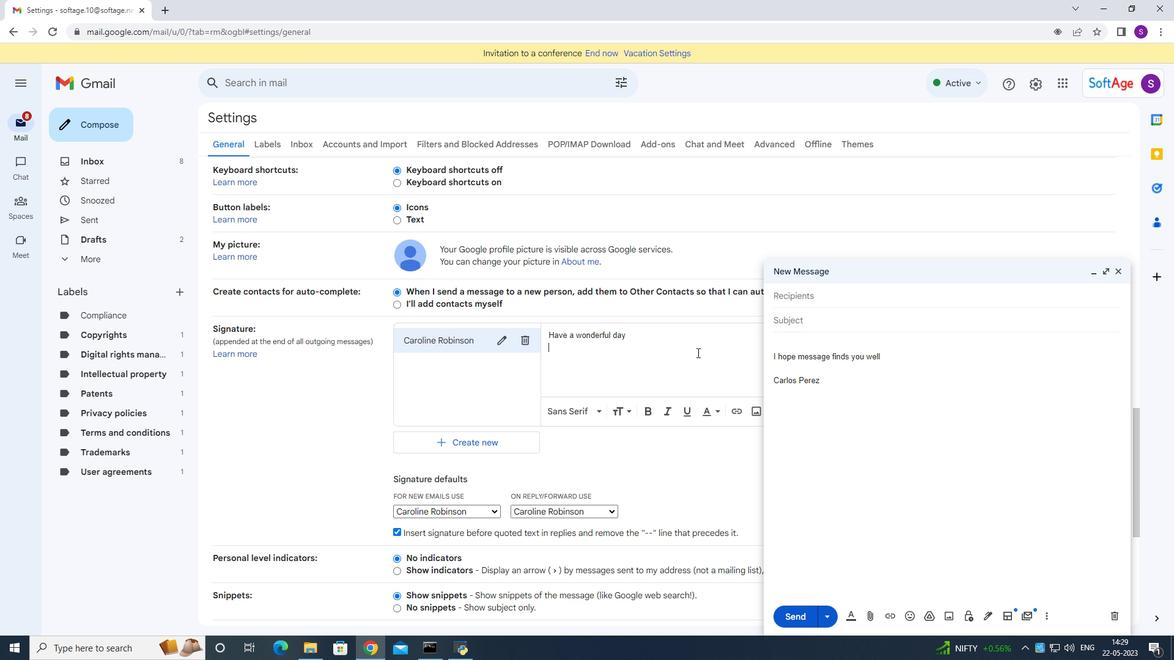 
Action: Key pressed <Key.enter><Key.enter><Key.shift>Caroline<Key.space><Key.shift>Robinson<Key.space>
Screenshot: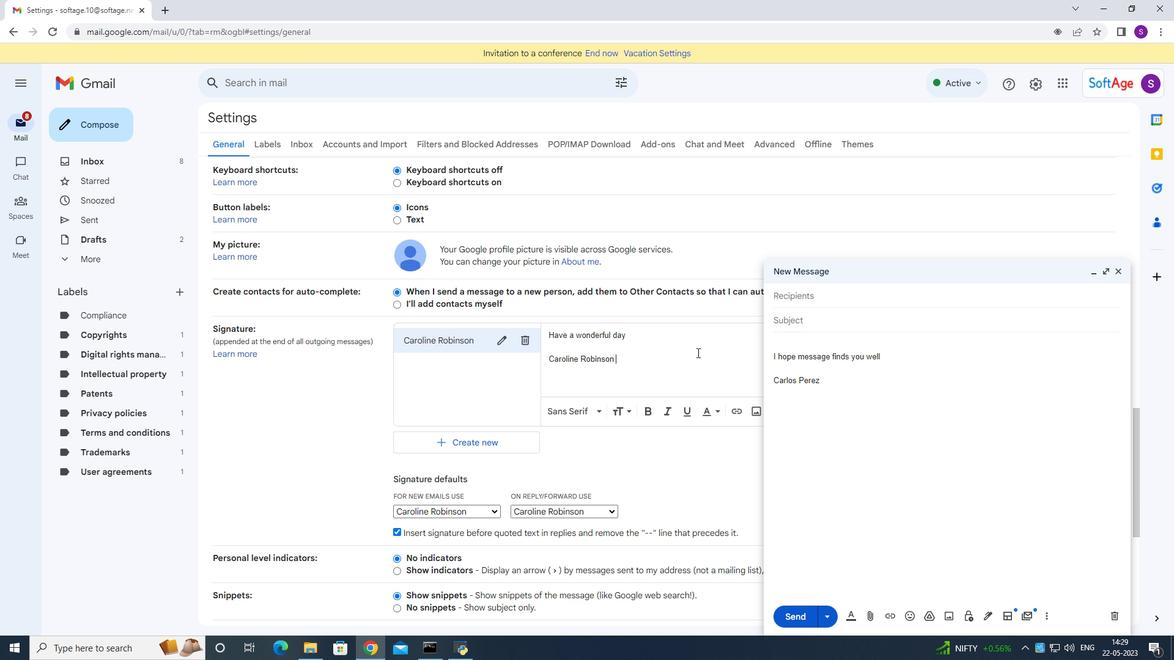 
Action: Mouse moved to (701, 431)
Screenshot: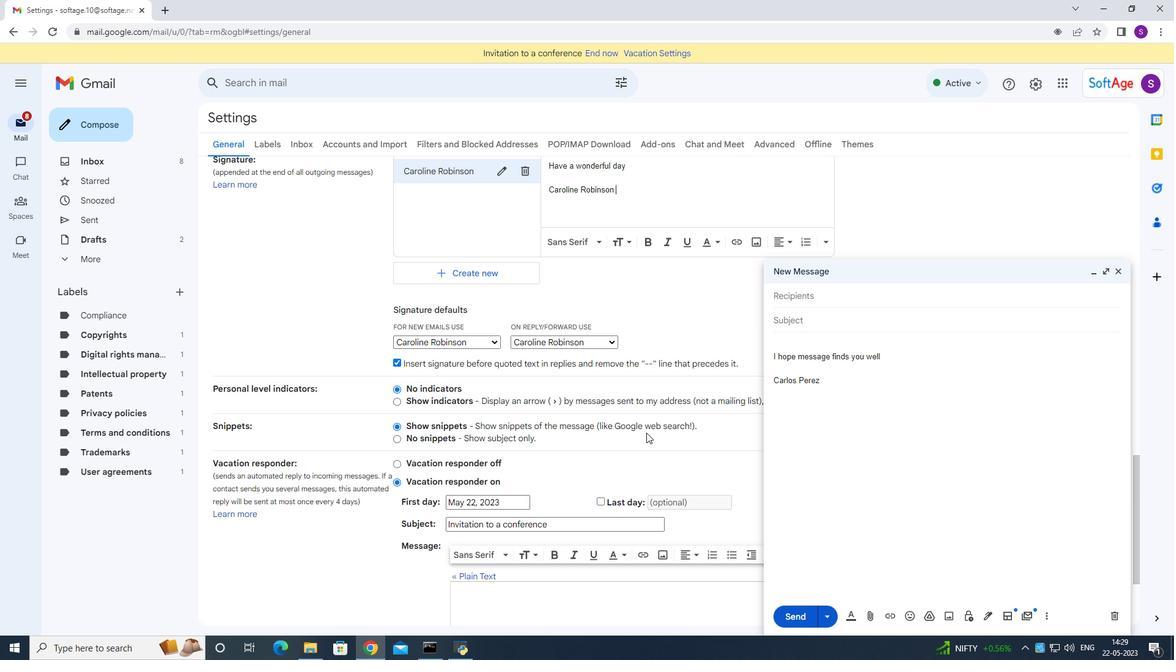 
Action: Mouse scrolled (701, 430) with delta (0, 0)
Screenshot: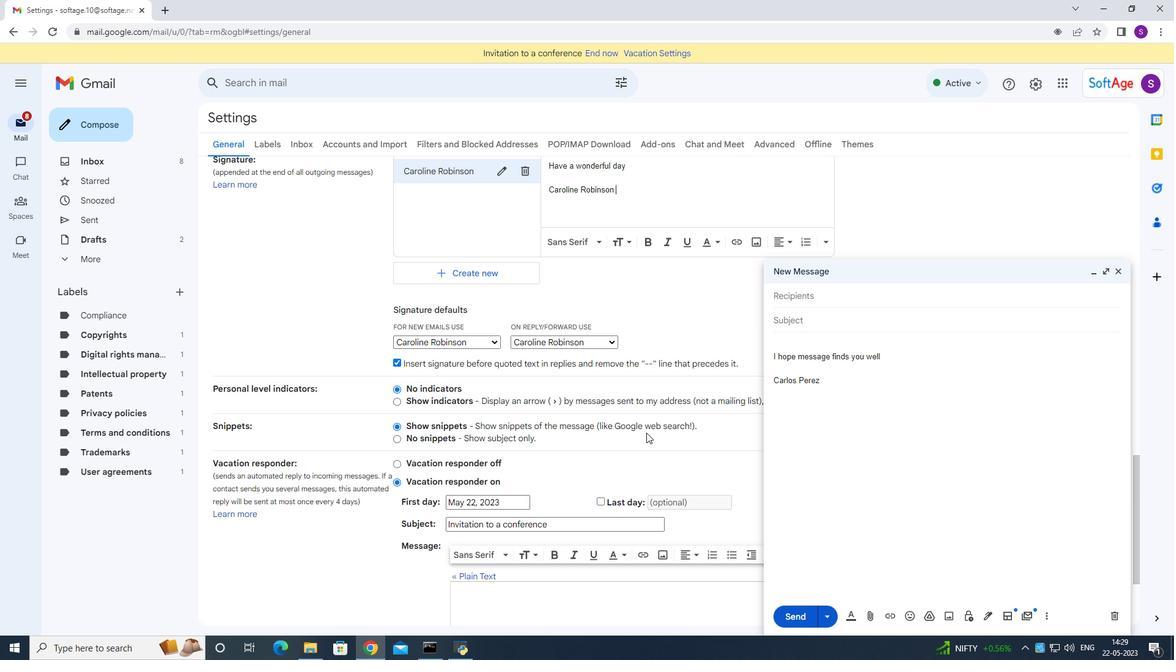 
Action: Mouse scrolled (701, 430) with delta (0, 0)
Screenshot: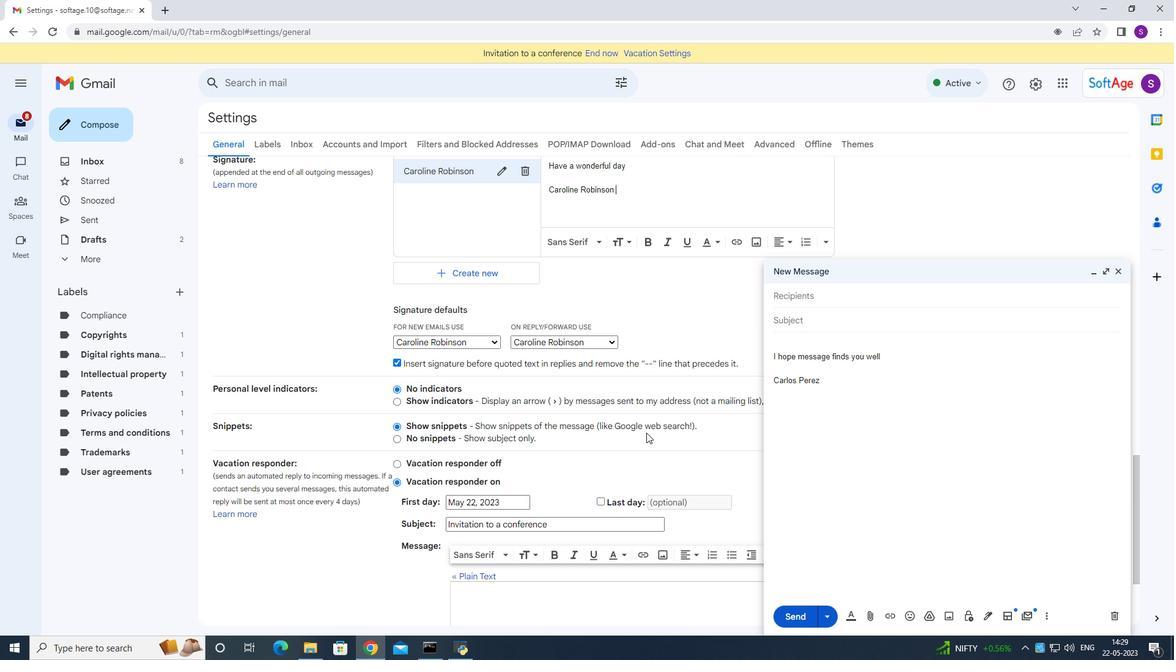 
Action: Mouse scrolled (701, 430) with delta (0, 0)
Screenshot: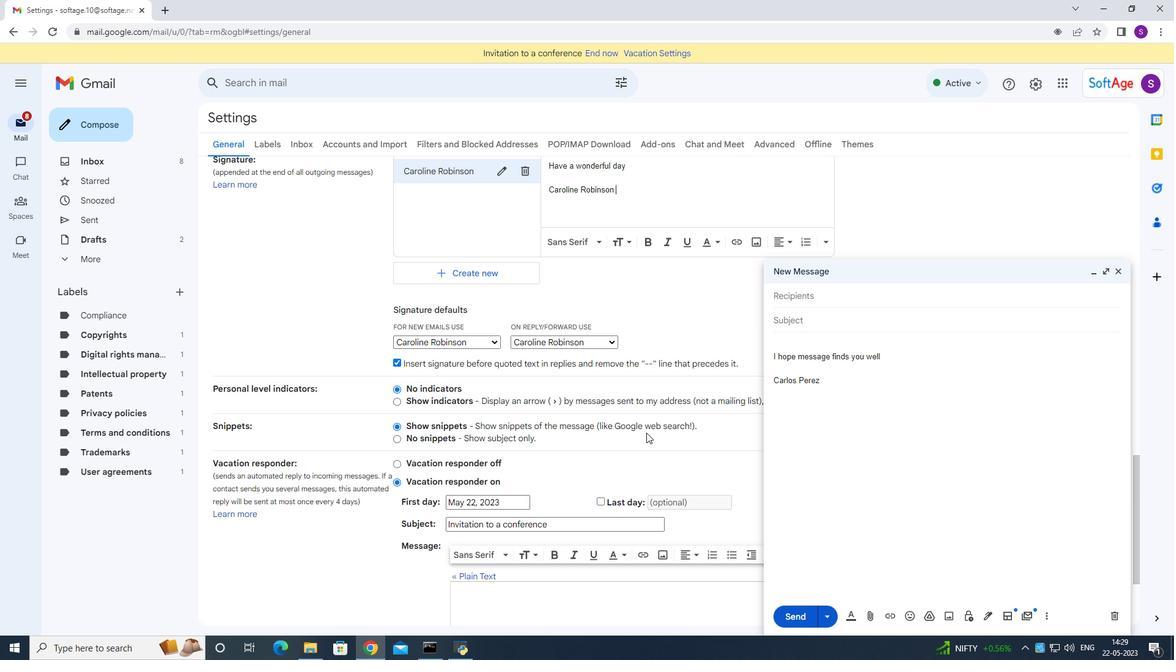 
Action: Mouse scrolled (701, 430) with delta (0, 0)
Screenshot: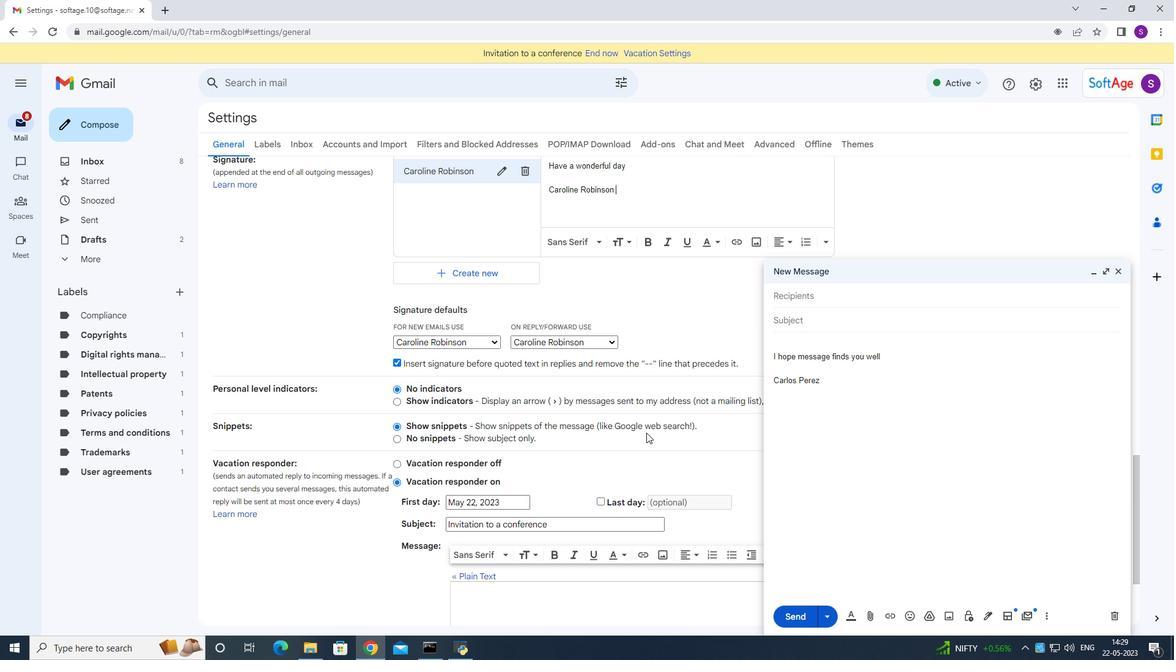 
Action: Mouse scrolled (701, 430) with delta (0, 0)
Screenshot: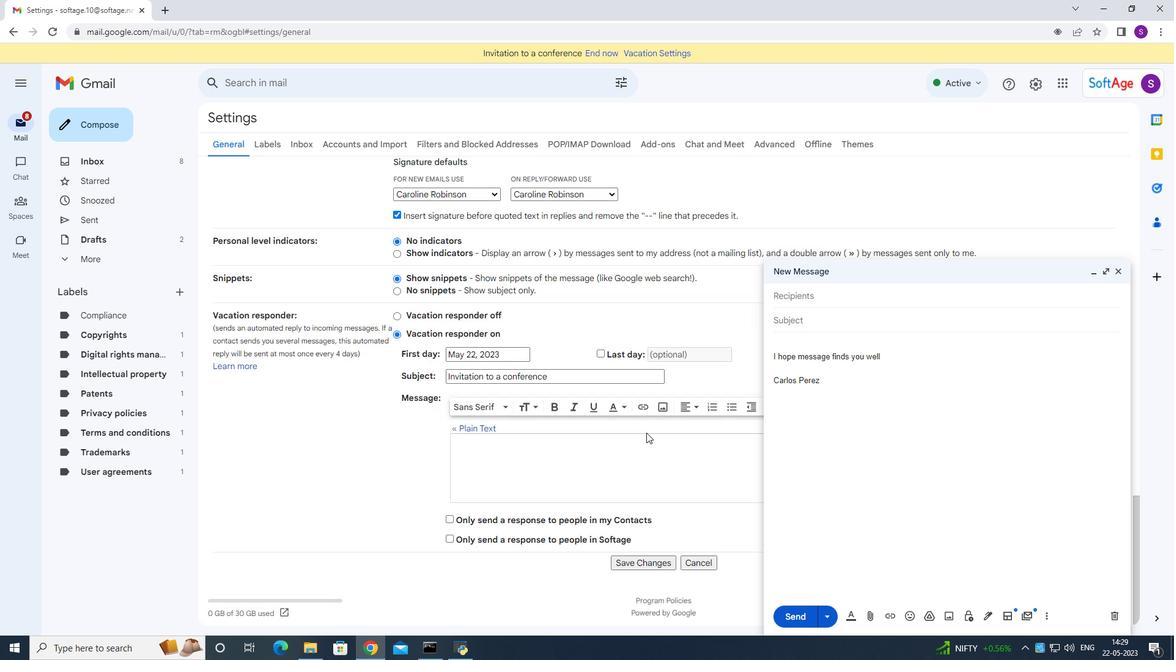 
Action: Mouse scrolled (701, 430) with delta (0, 0)
Screenshot: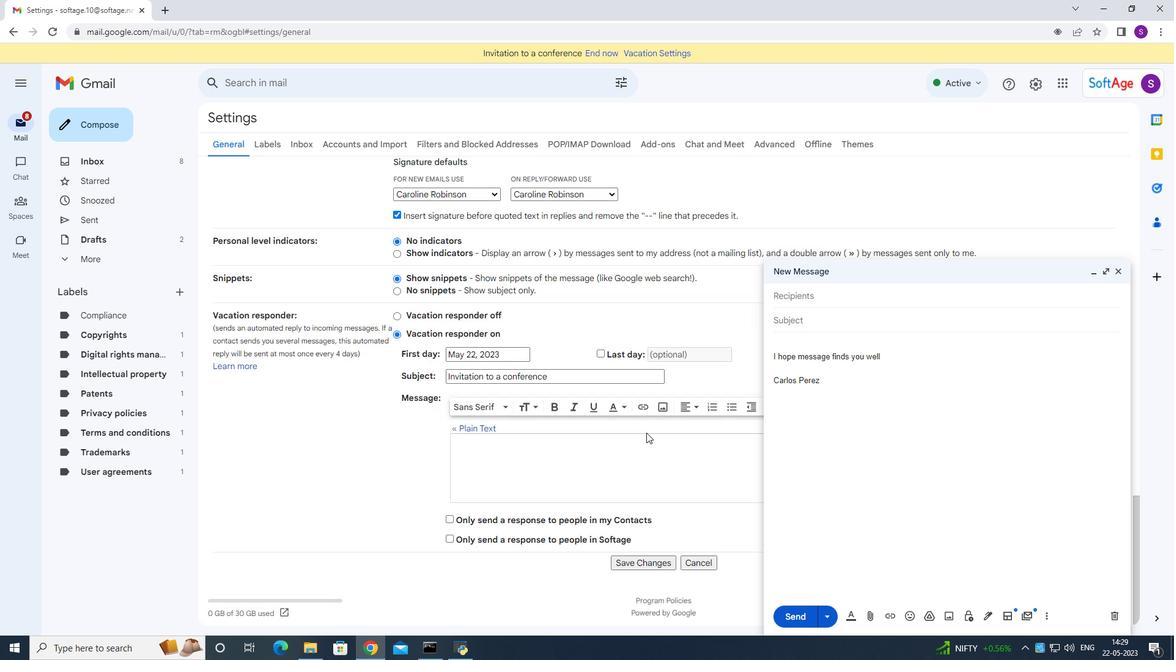 
Action: Mouse moved to (701, 430)
Screenshot: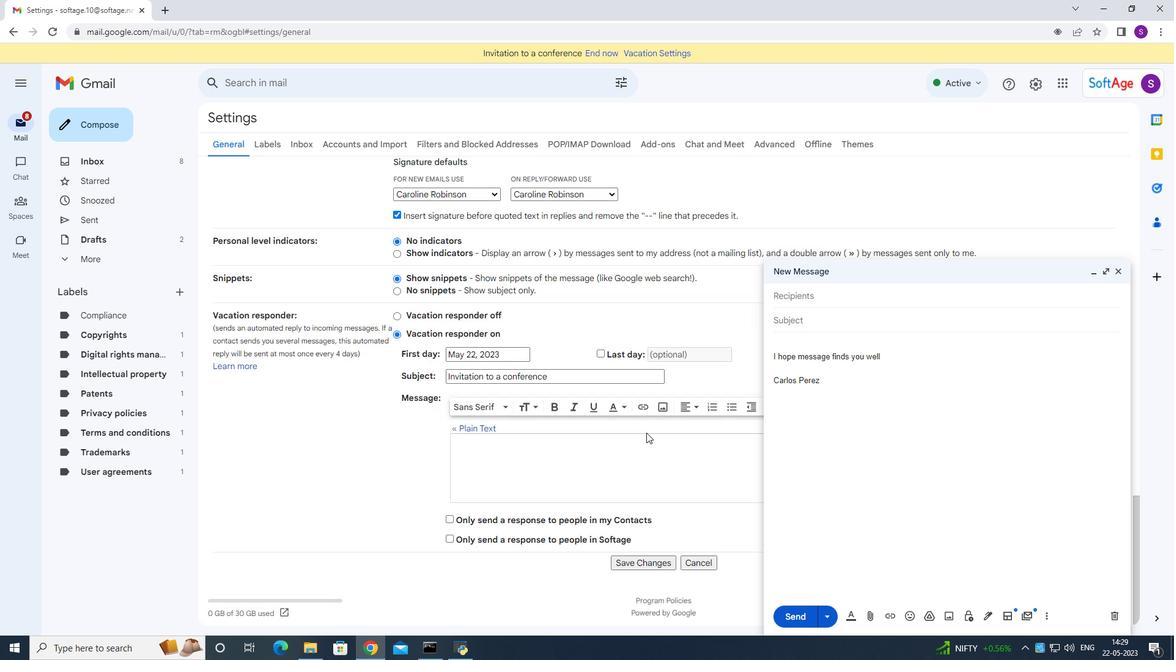 
Action: Mouse scrolled (701, 429) with delta (0, 0)
Screenshot: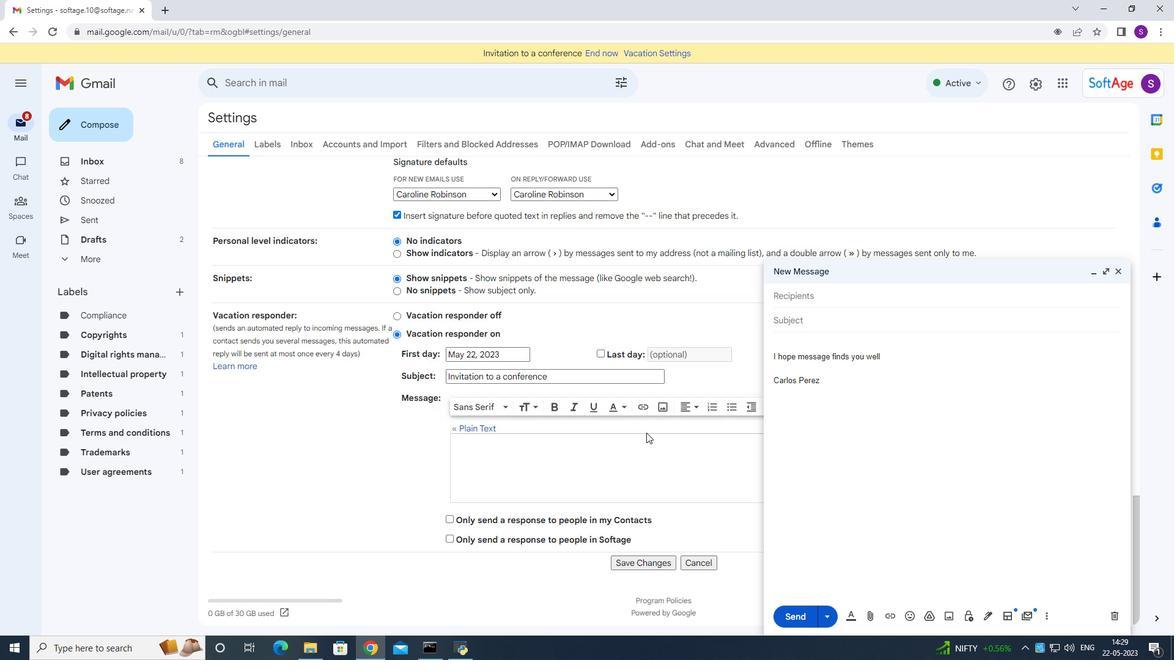
Action: Mouse scrolled (701, 429) with delta (0, 0)
Screenshot: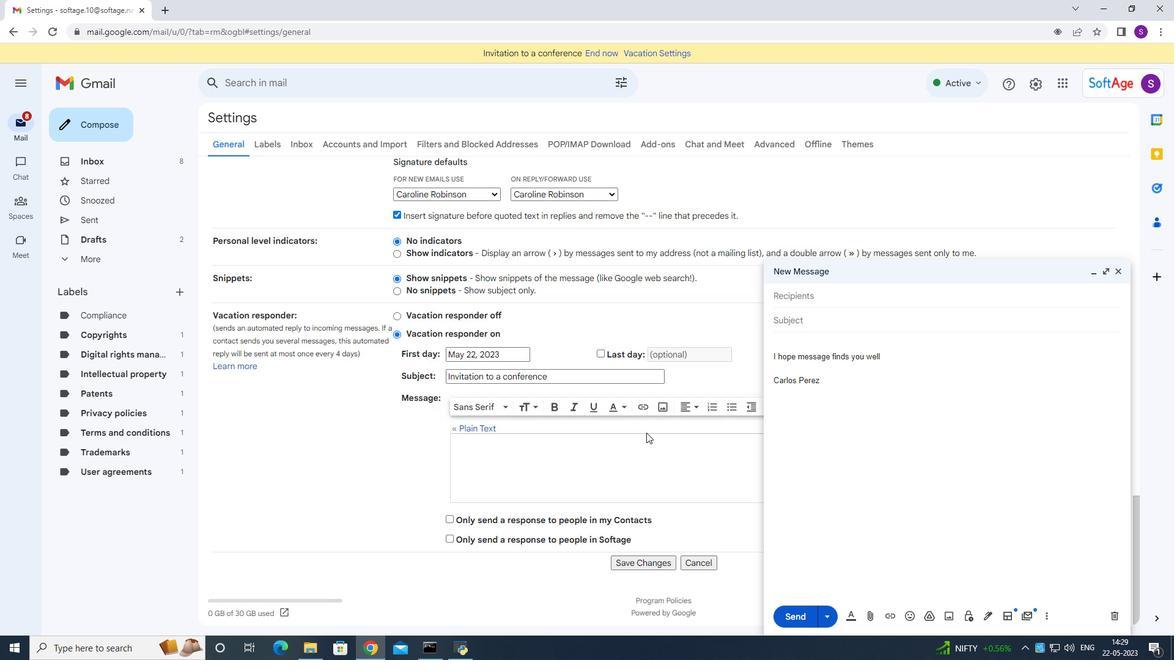 
Action: Mouse moved to (698, 431)
Screenshot: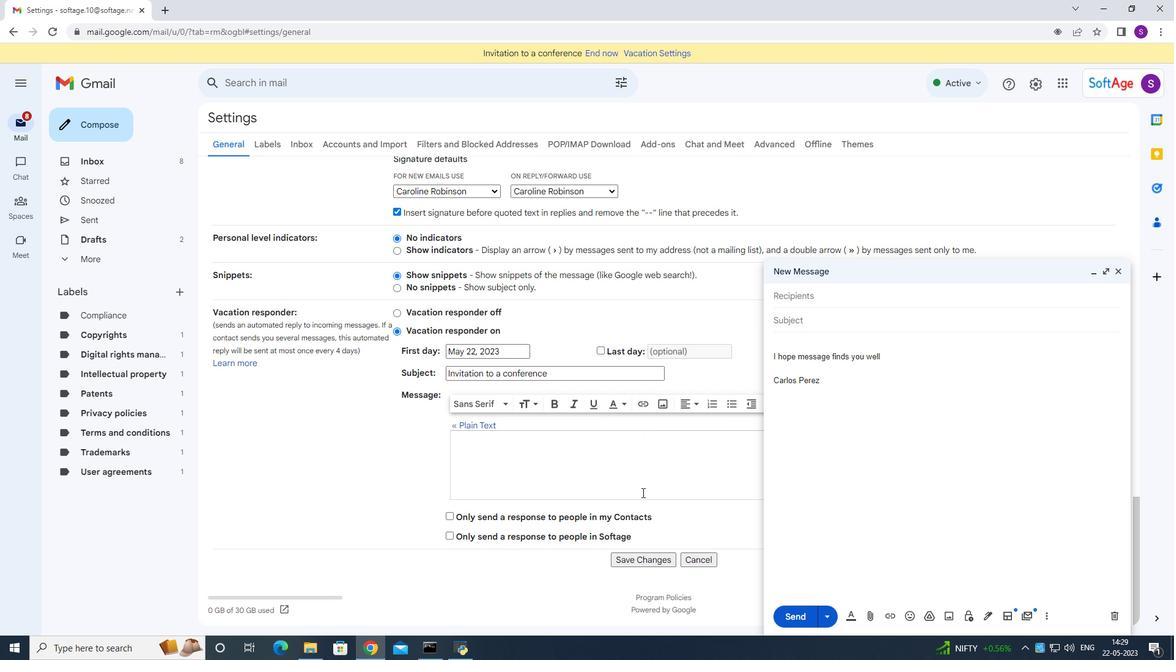 
Action: Mouse scrolled (698, 429) with delta (0, 0)
Screenshot: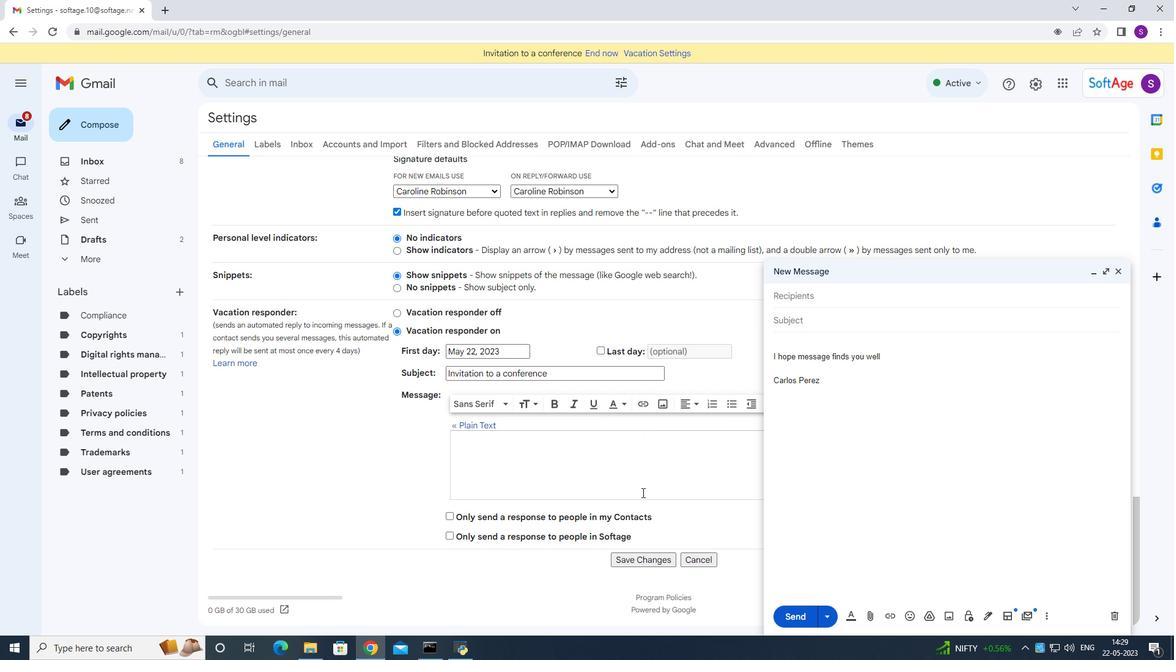 
Action: Mouse moved to (698, 431)
Screenshot: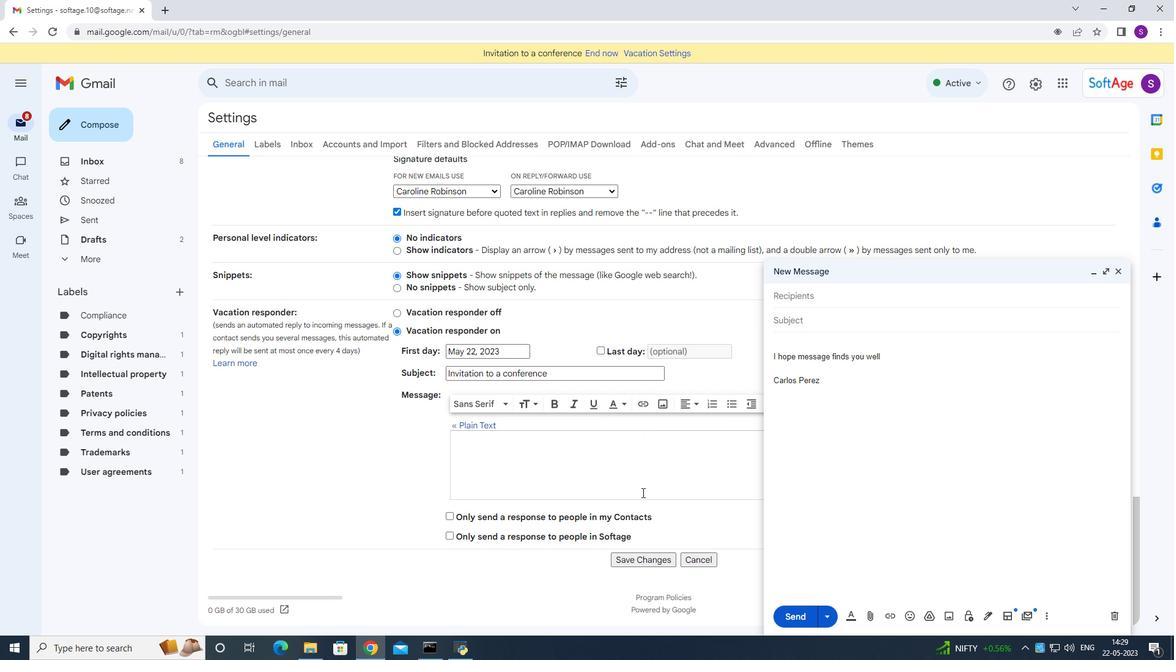 
Action: Mouse scrolled (698, 430) with delta (0, 0)
Screenshot: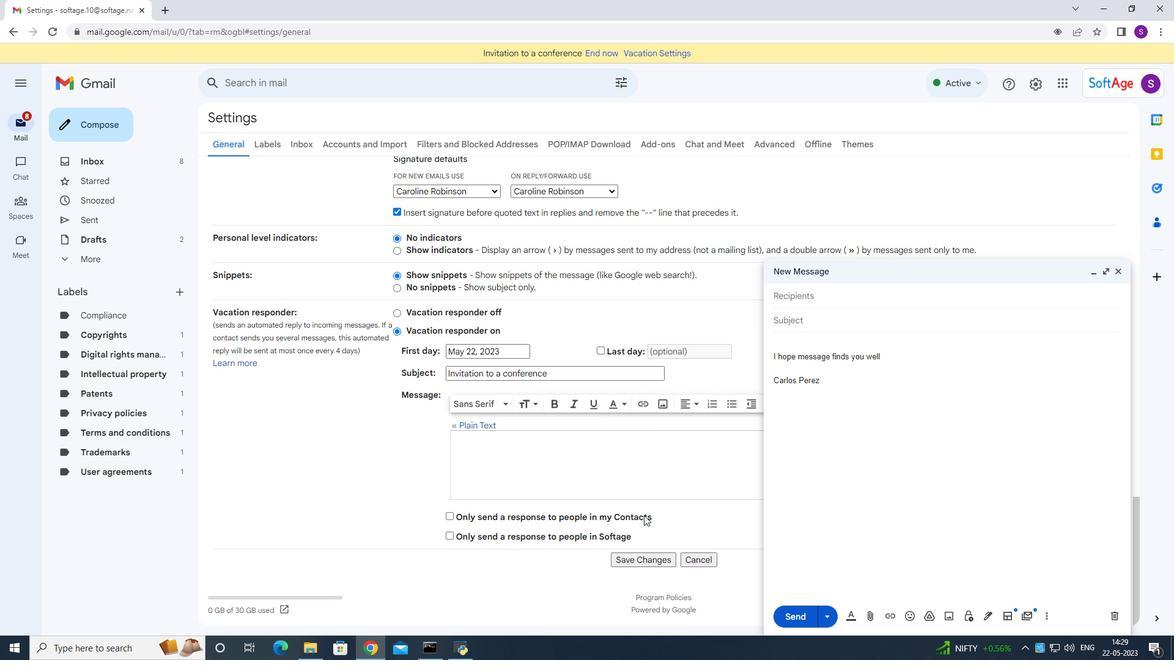 
Action: Mouse moved to (694, 433)
Screenshot: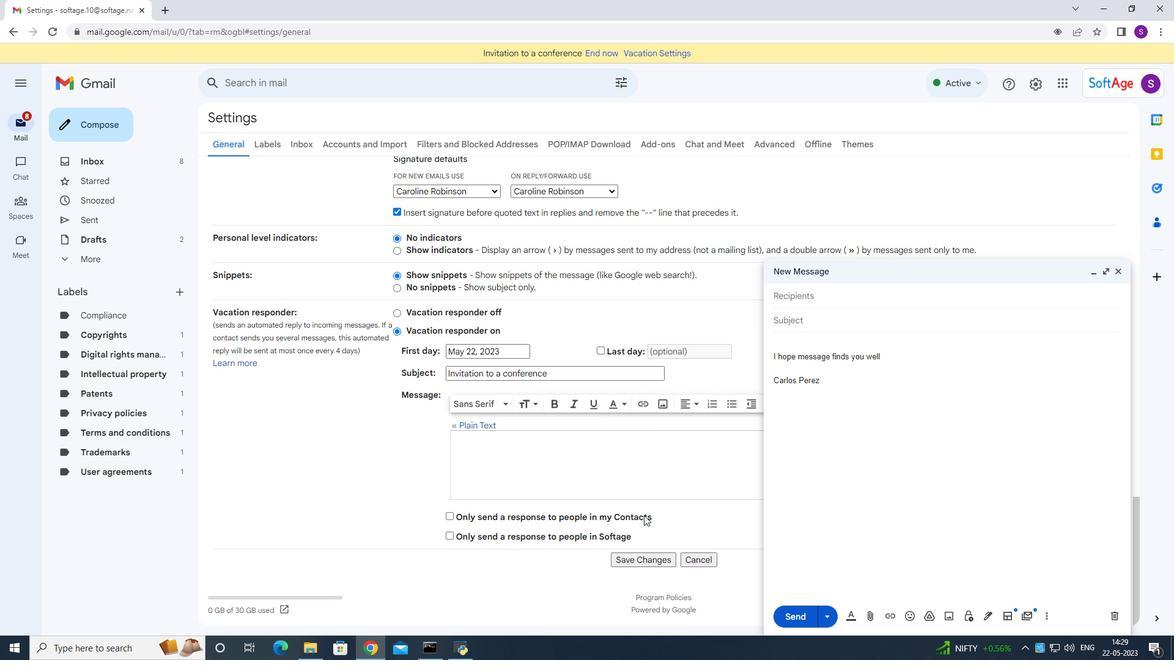 
Action: Mouse scrolled (698, 430) with delta (0, 0)
Screenshot: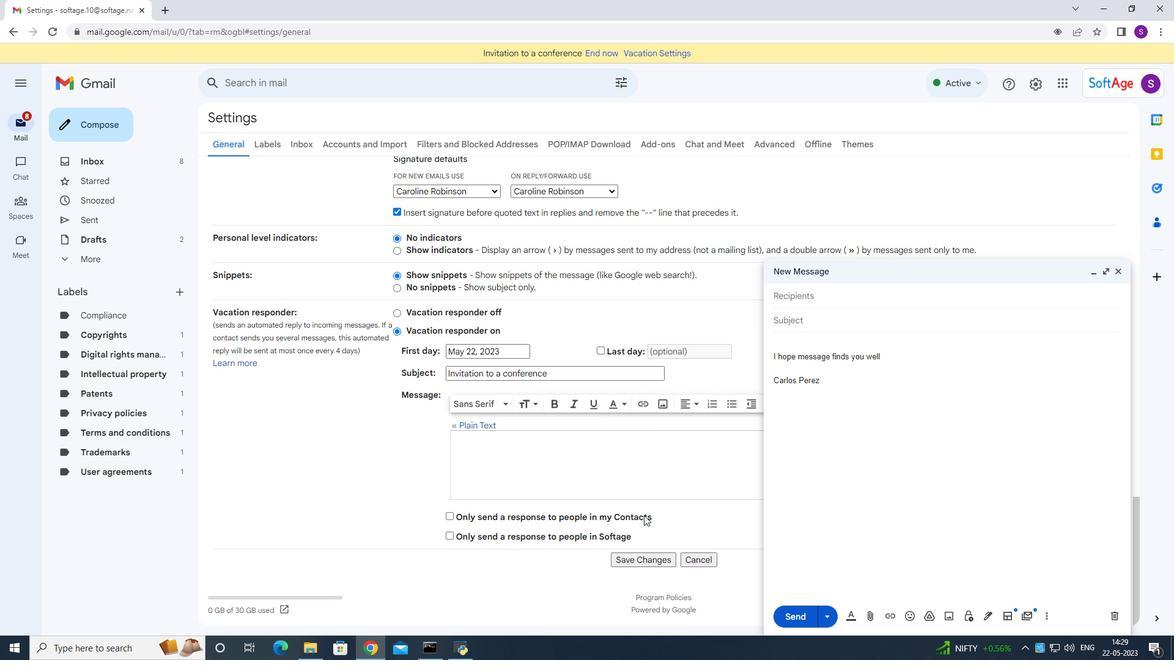 
Action: Mouse moved to (694, 435)
Screenshot: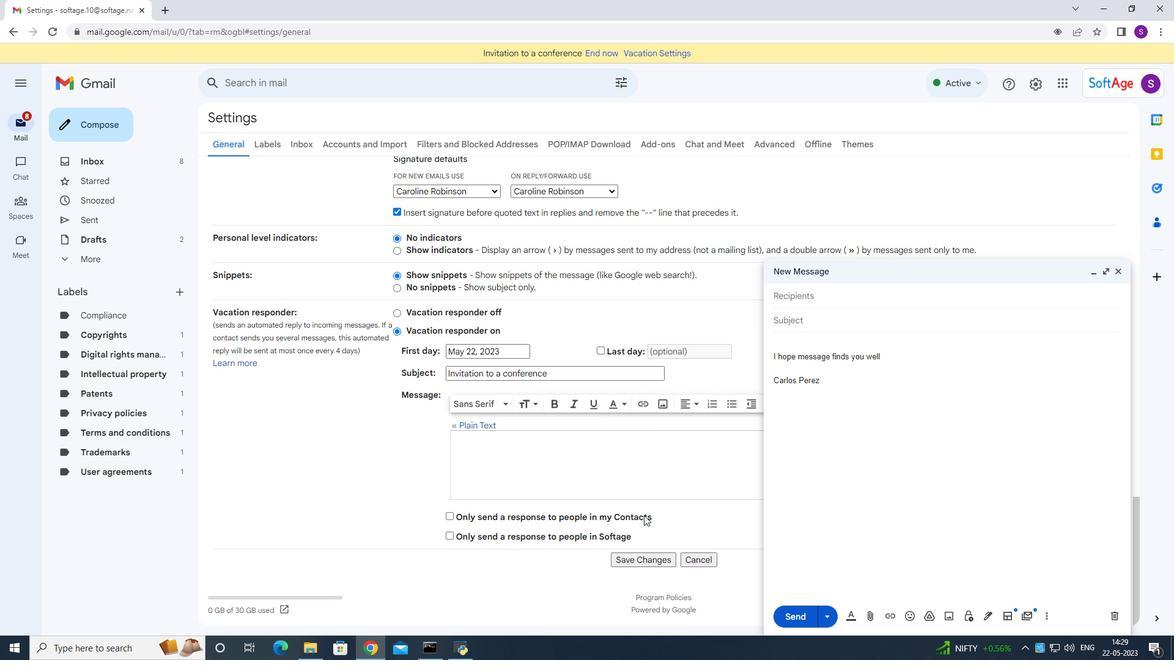 
Action: Mouse scrolled (697, 430) with delta (0, 0)
Screenshot: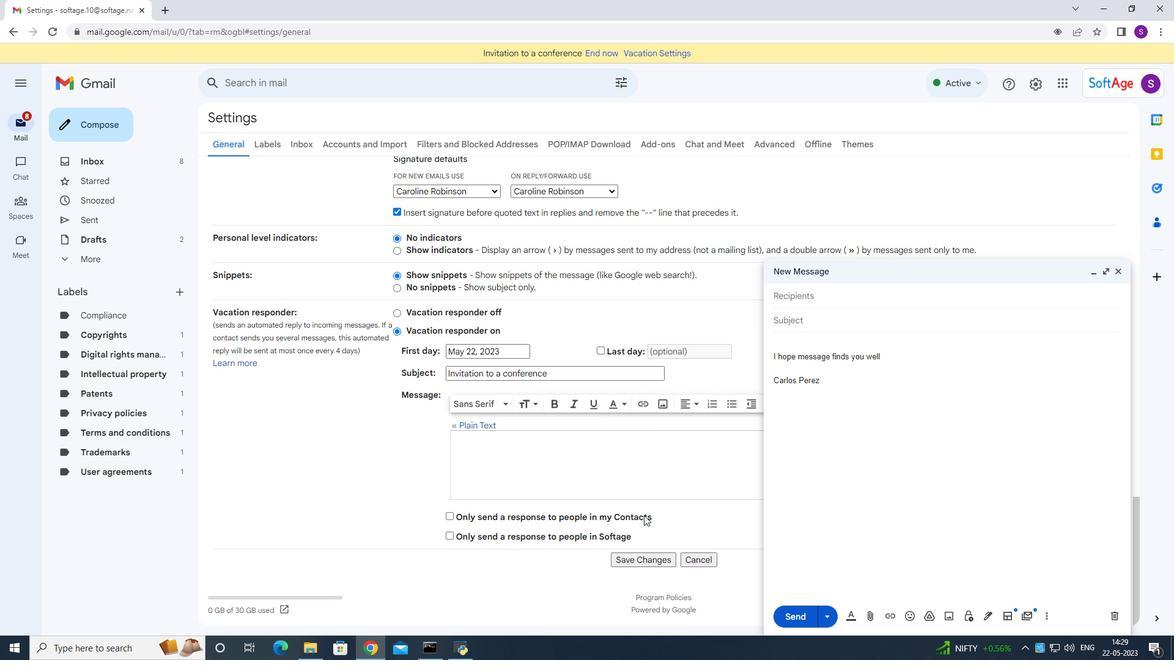 
Action: Mouse moved to (694, 437)
Screenshot: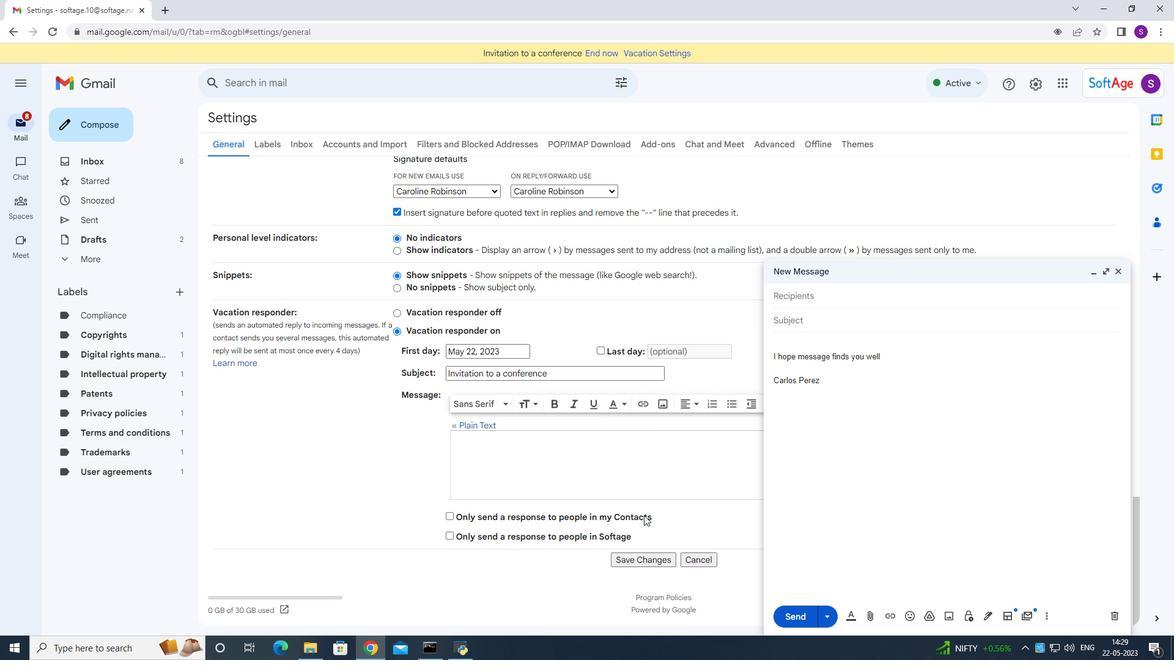 
Action: Mouse scrolled (696, 430) with delta (0, 0)
Screenshot: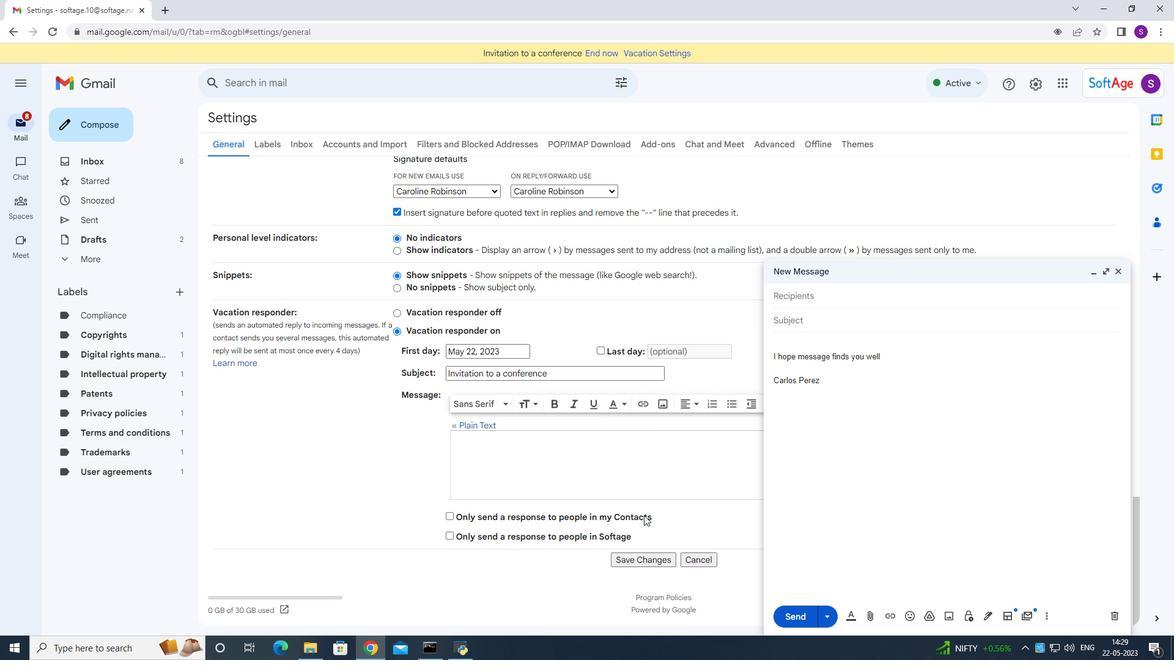 
Action: Mouse moved to (687, 549)
Screenshot: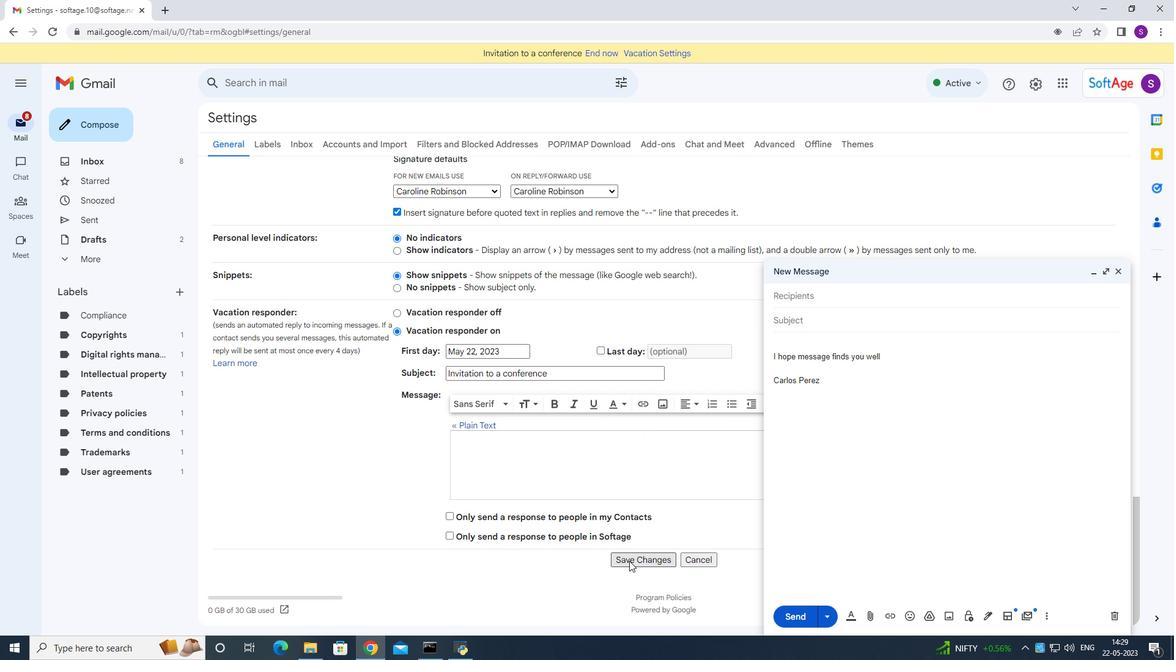 
Action: Mouse pressed left at (687, 549)
Screenshot: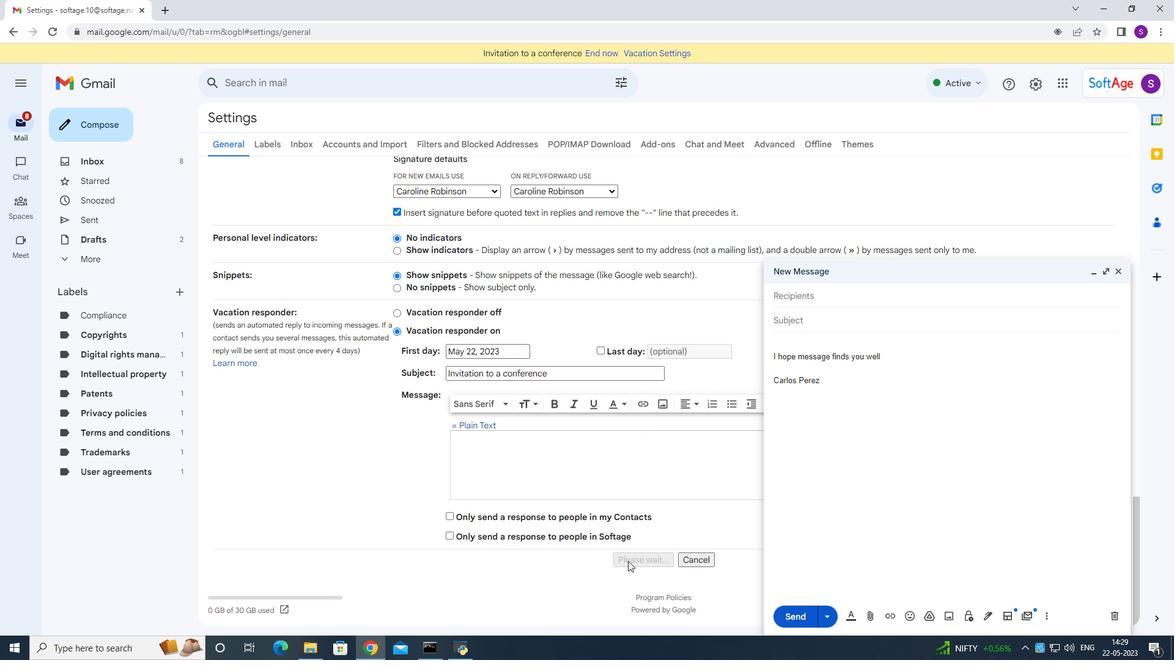 
Action: Mouse moved to (1102, 278)
Screenshot: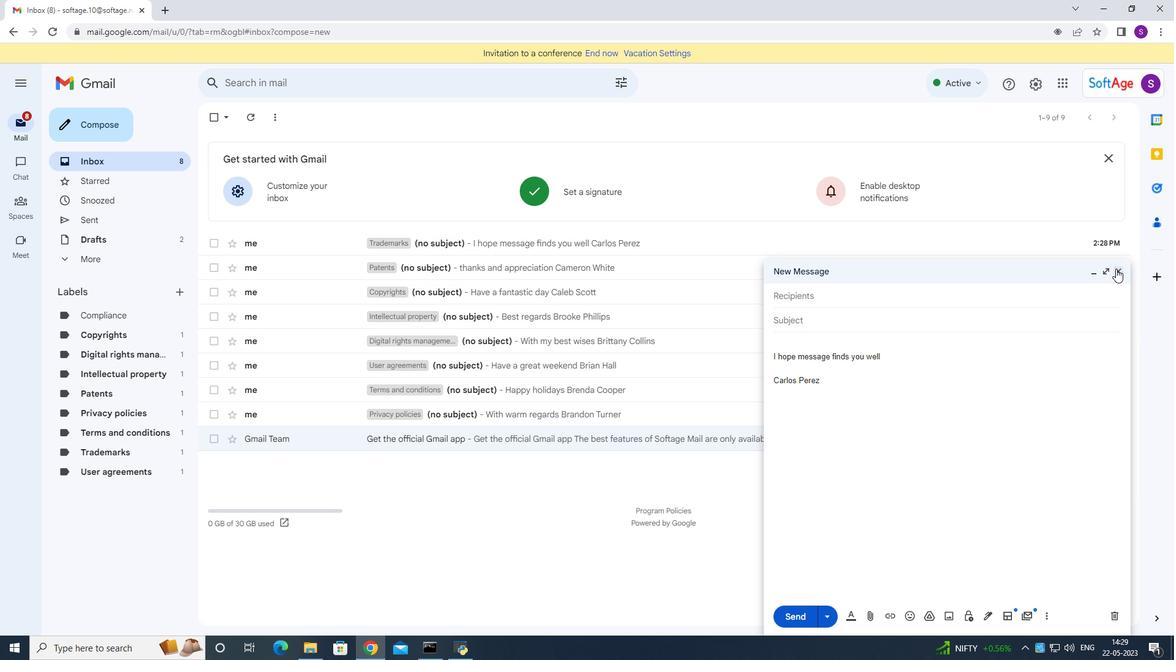 
Action: Mouse pressed left at (1102, 278)
Screenshot: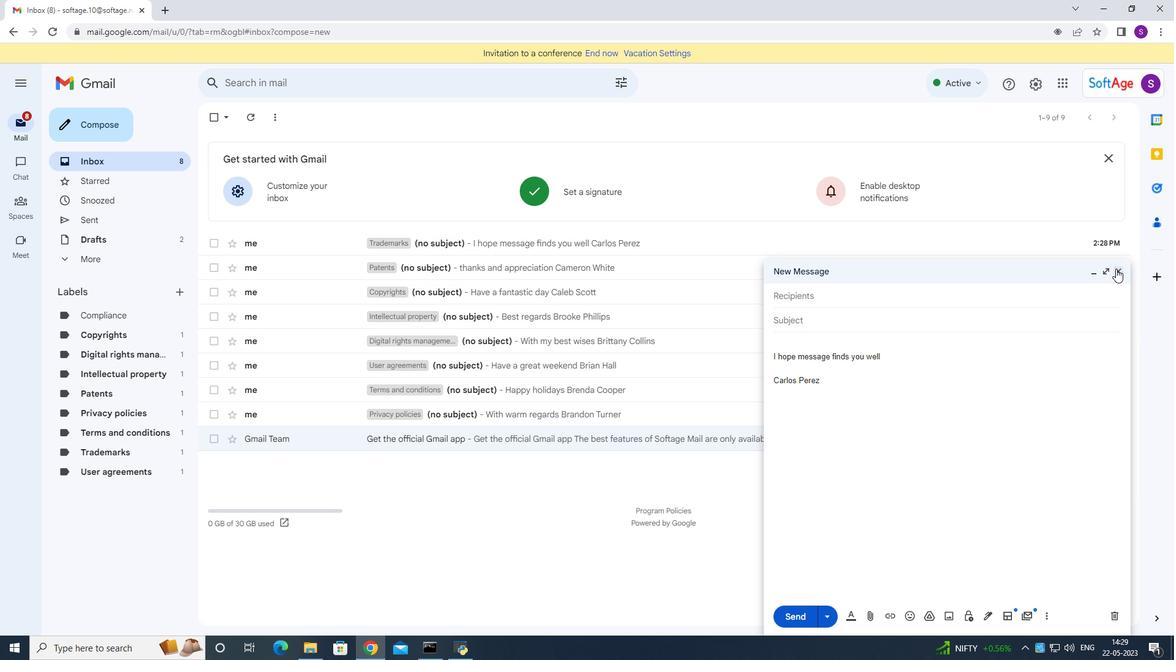 
Action: Mouse moved to (227, 152)
Screenshot: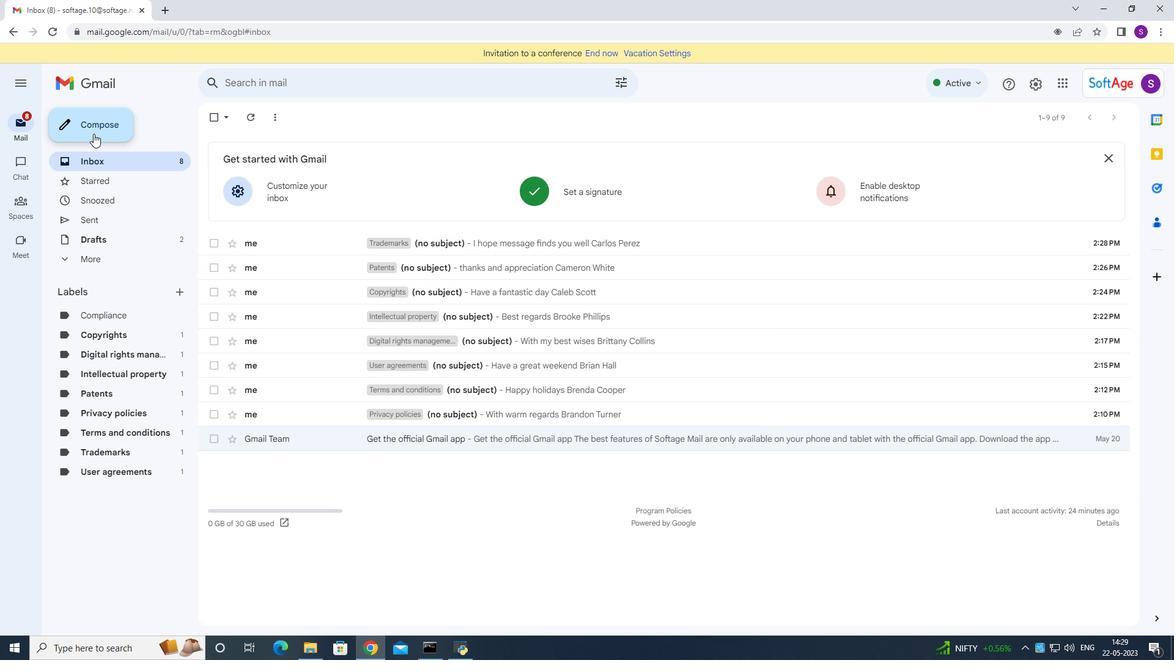 
Action: Mouse pressed left at (227, 152)
Screenshot: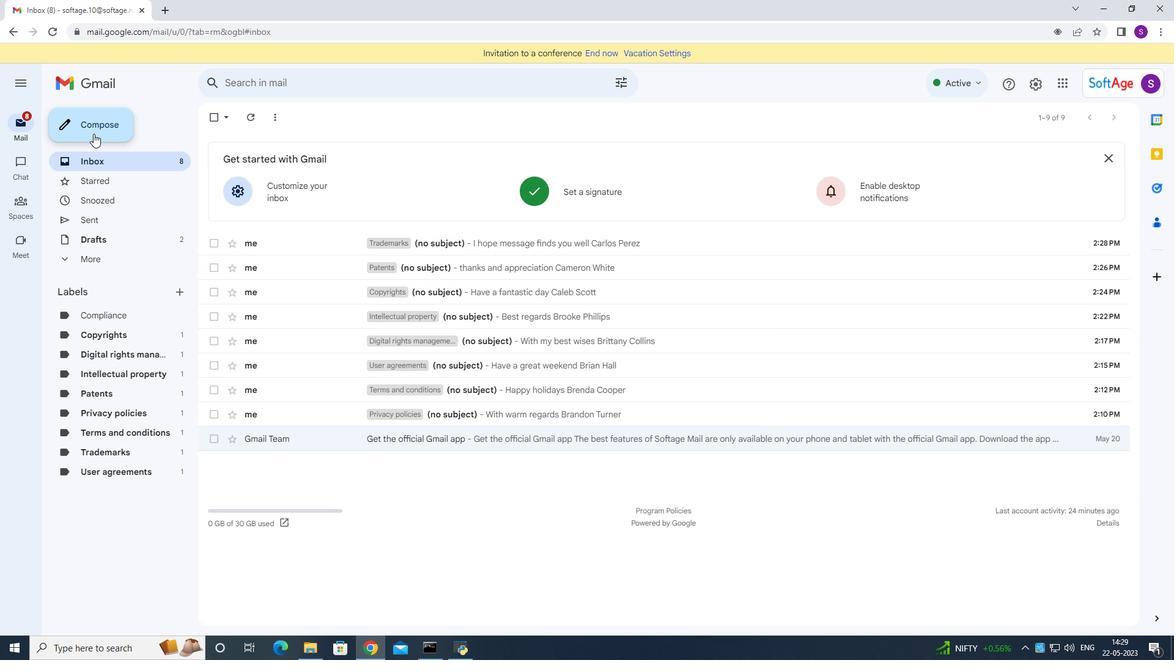 
Action: Mouse moved to (834, 310)
Screenshot: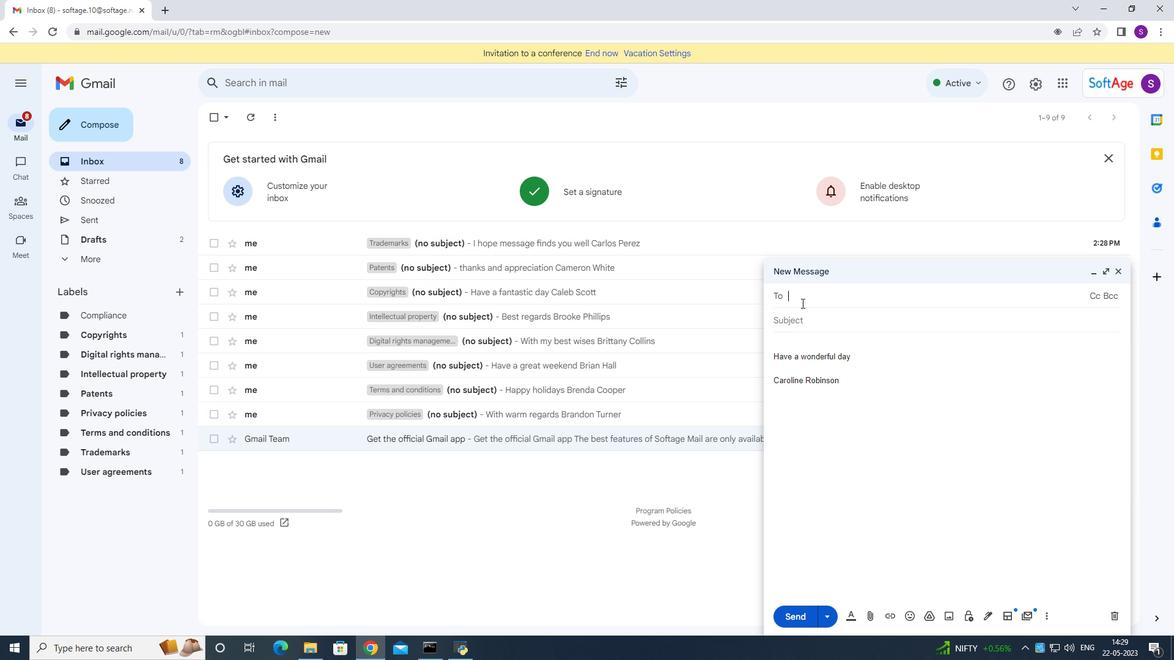 
Action: Key pressed <Key.shift>Softage.10<Key.shift>@softage.net
Screenshot: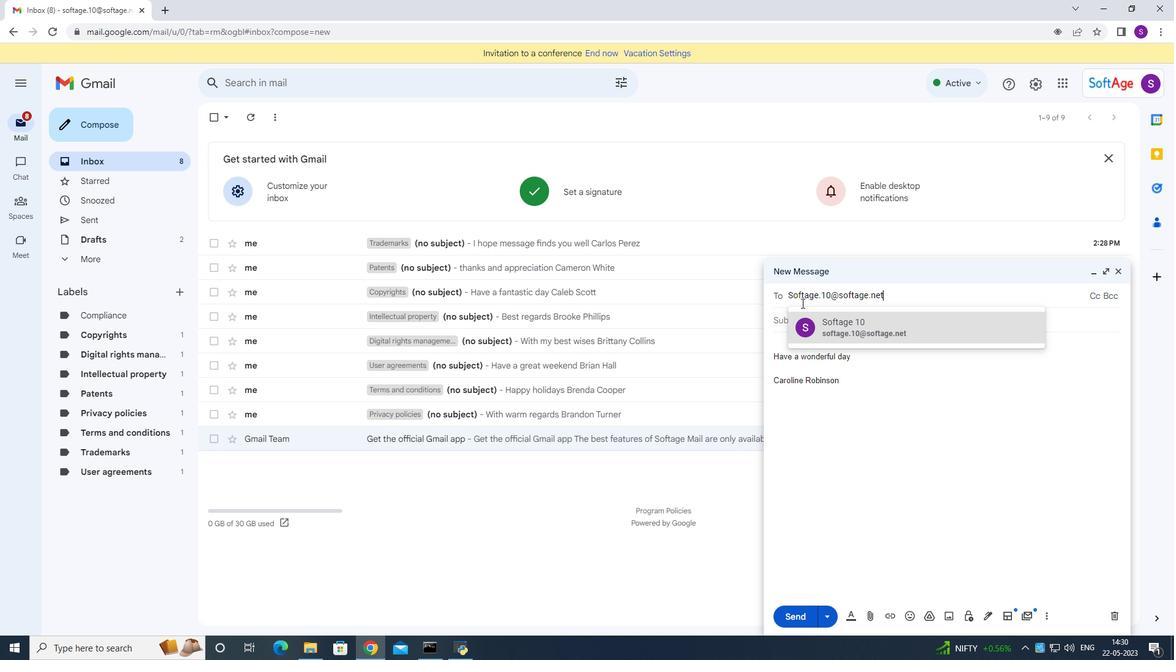 
Action: Mouse moved to (897, 341)
Screenshot: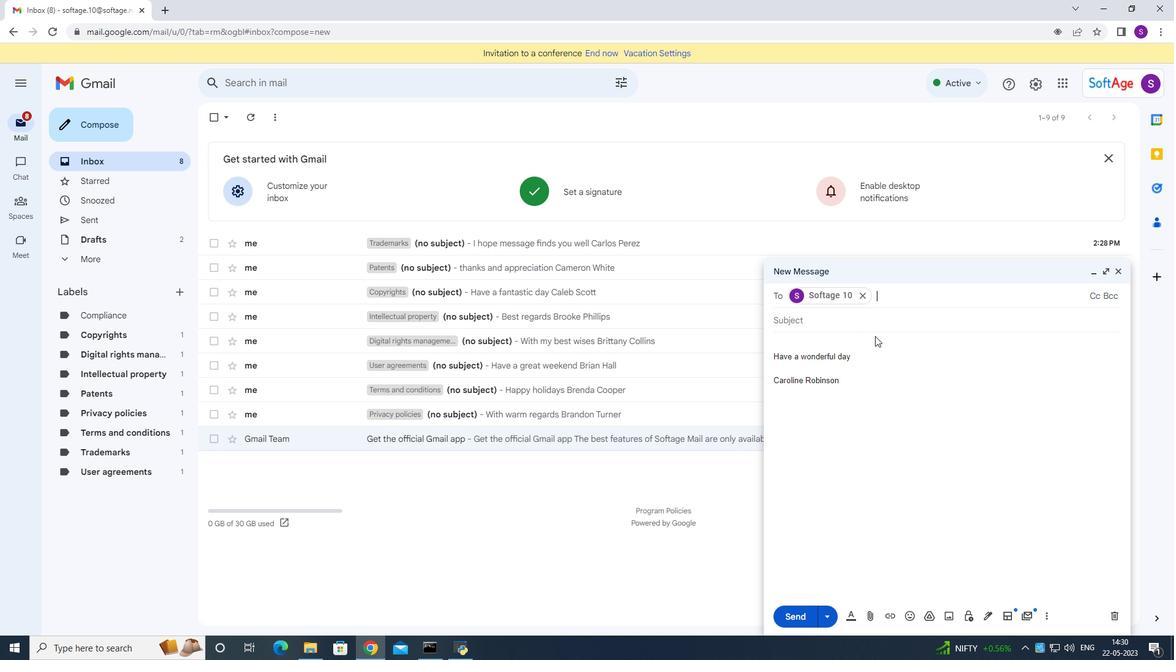 
Action: Mouse pressed left at (897, 341)
Screenshot: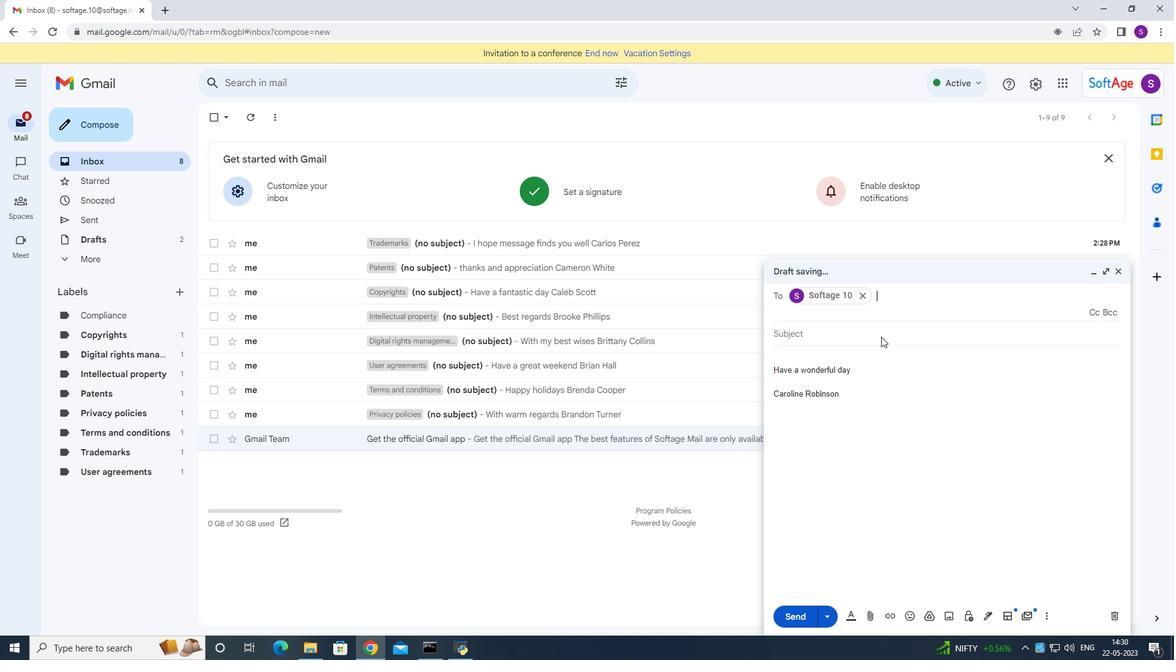 
Action: Mouse moved to (1041, 604)
Screenshot: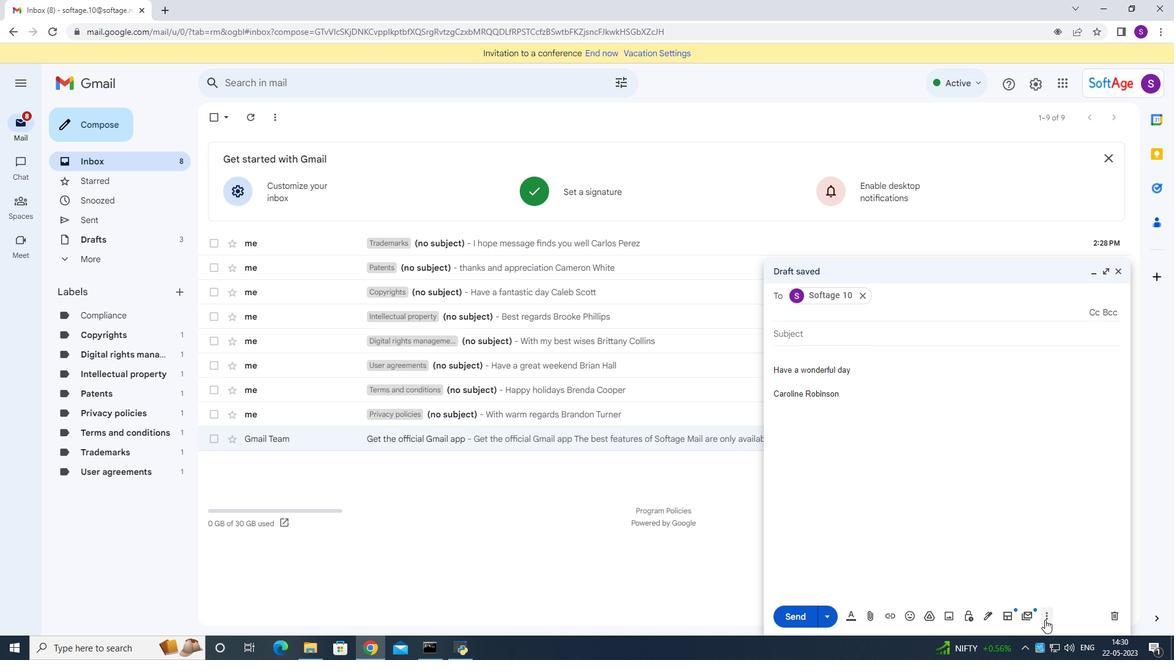 
Action: Mouse pressed left at (1041, 604)
Screenshot: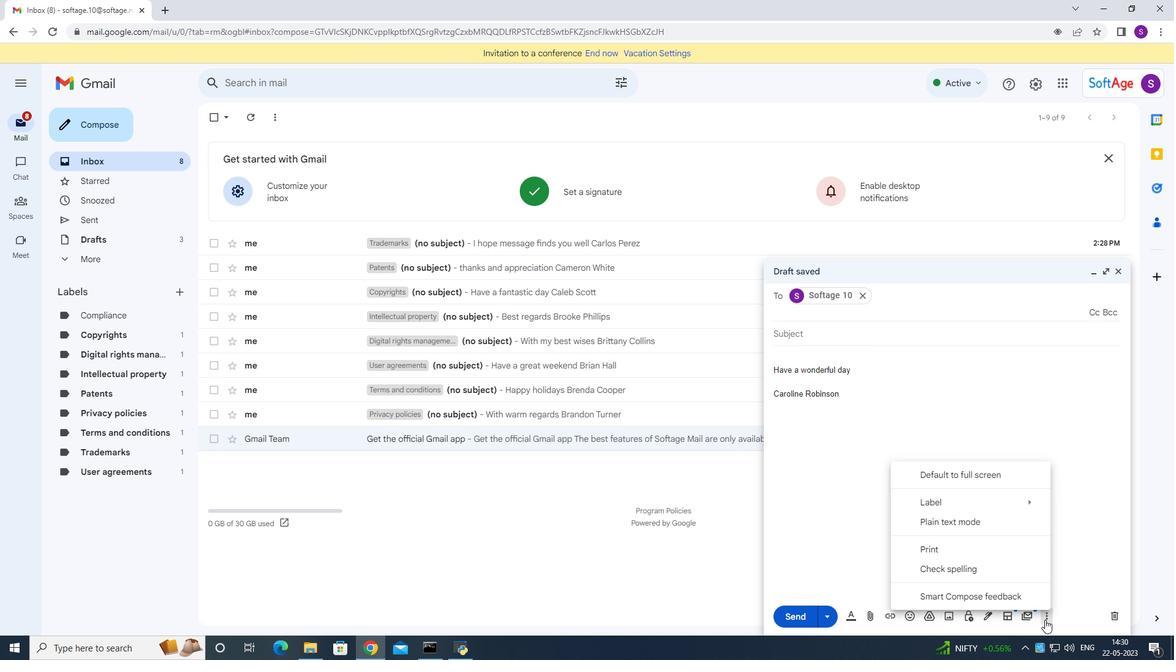 
Action: Mouse moved to (842, 470)
Screenshot: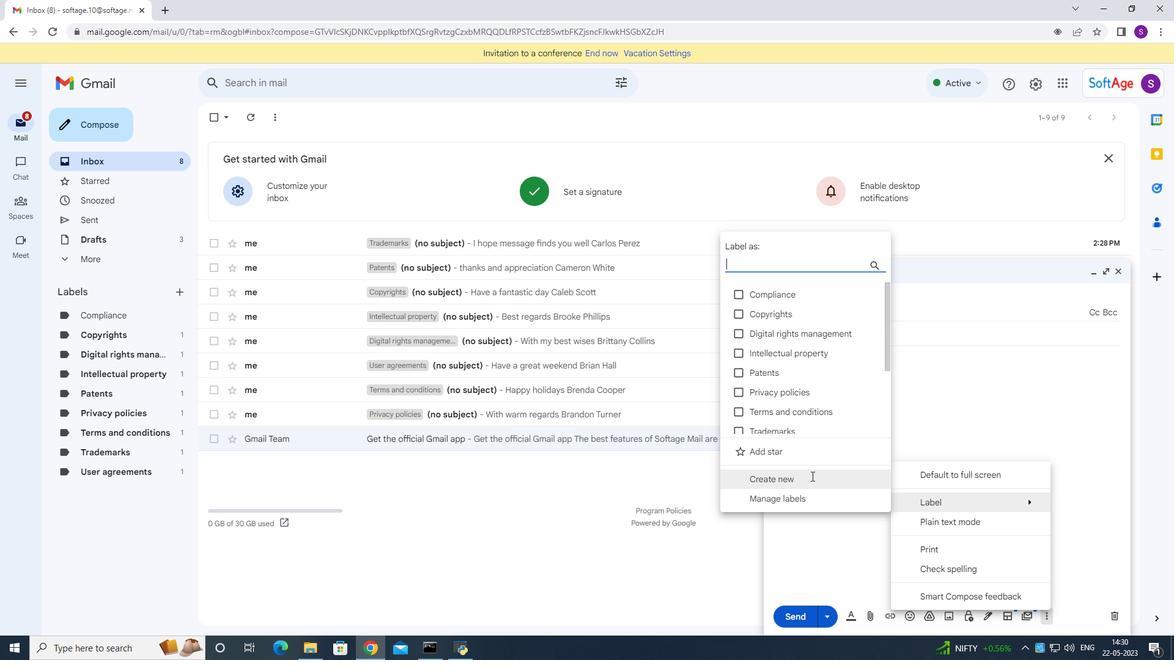 
Action: Mouse pressed left at (842, 470)
Screenshot: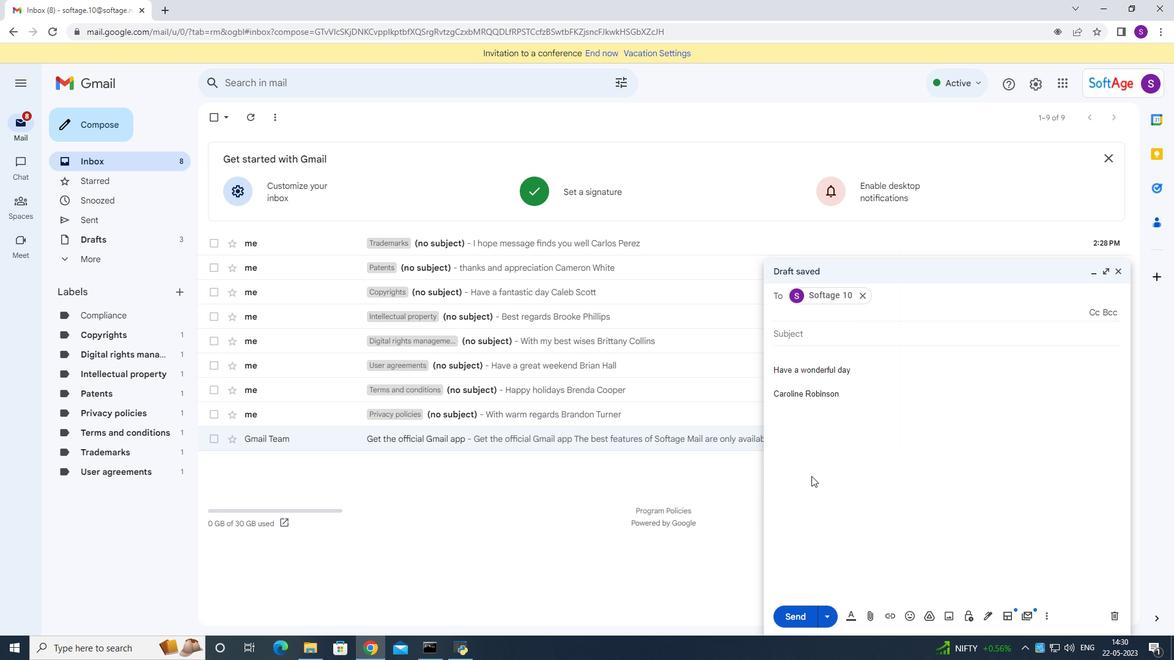 
Action: Mouse moved to (572, 342)
Screenshot: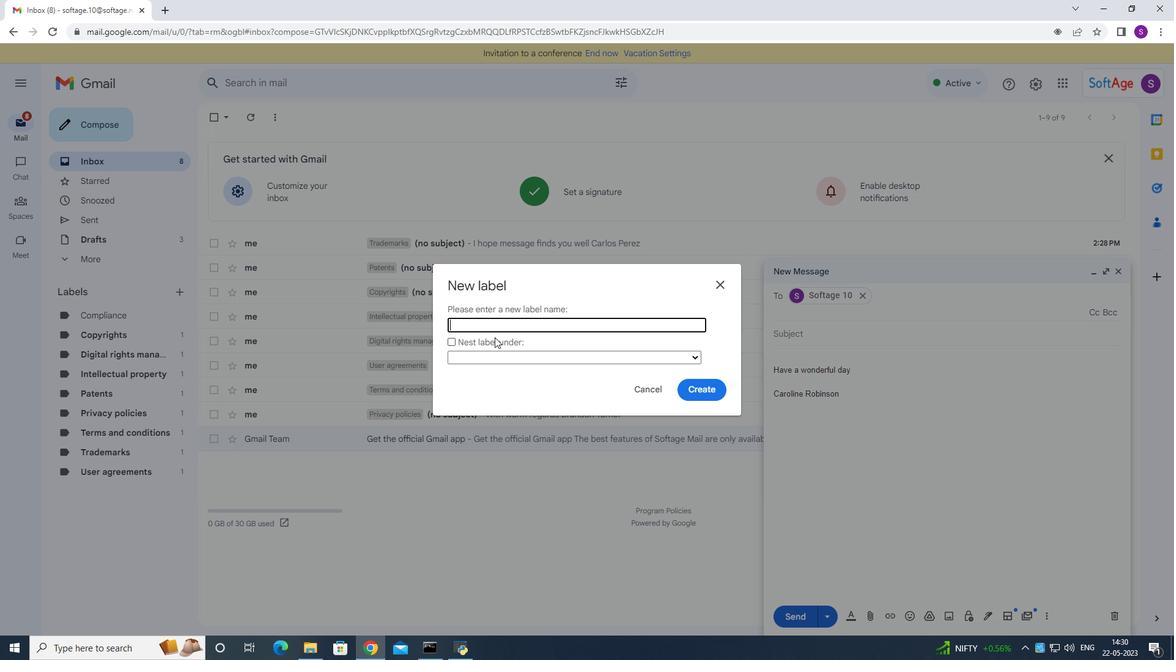 
Action: Key pressed <Key.shift>Branding<Key.space>
Screenshot: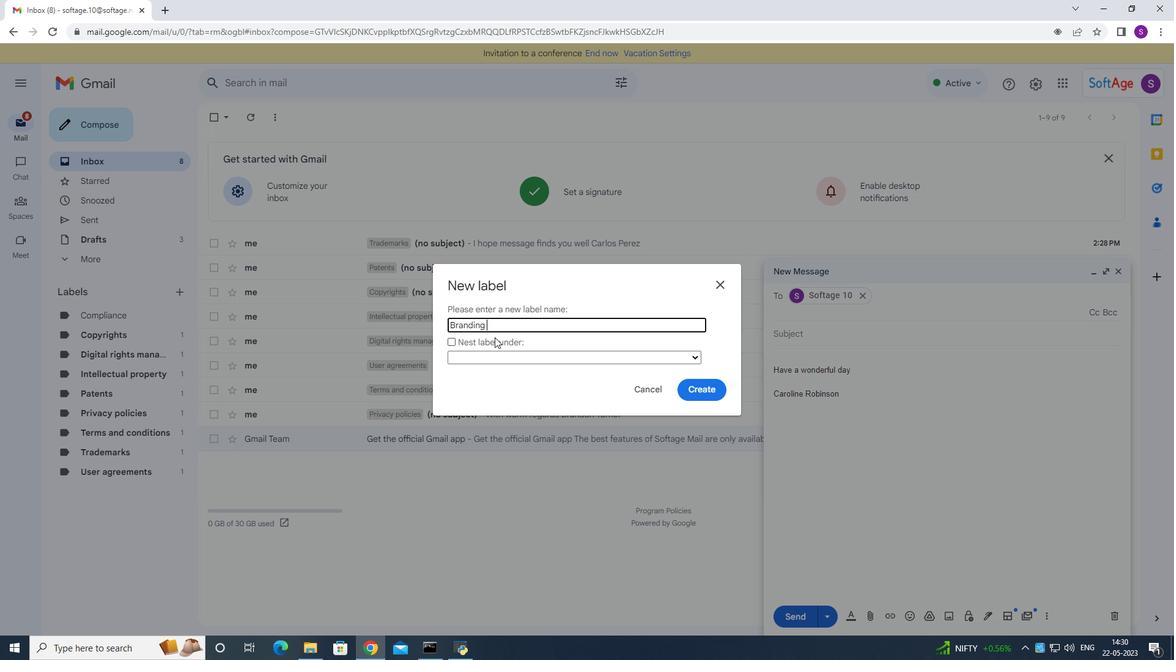 
Action: Mouse moved to (747, 382)
Screenshot: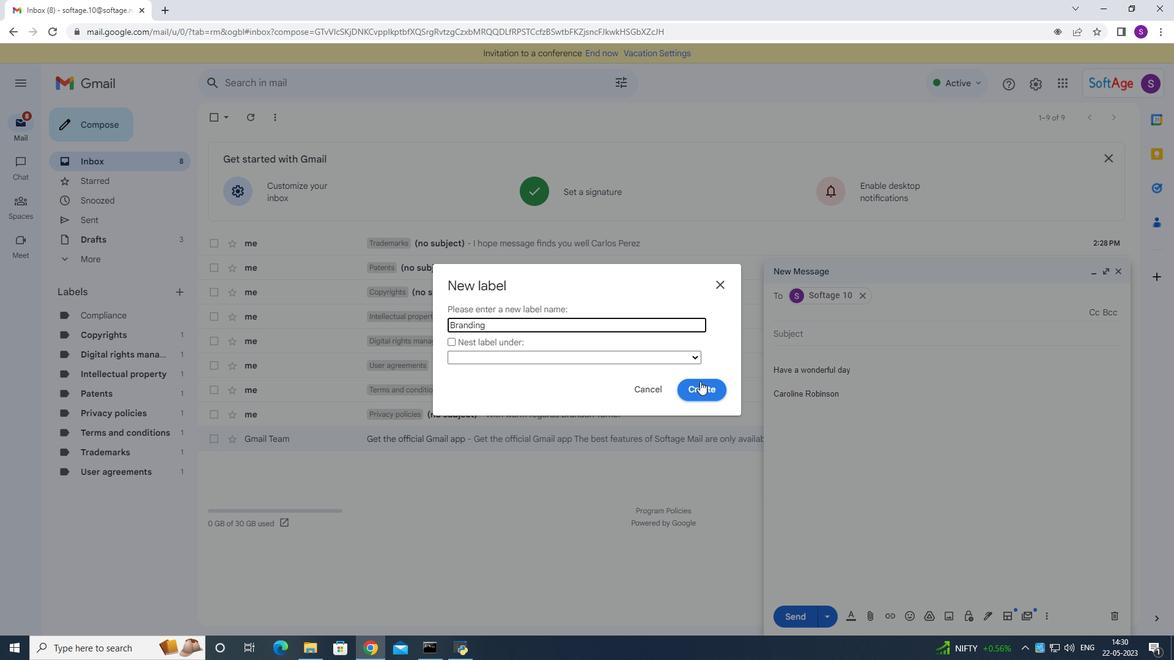 
Action: Mouse pressed left at (747, 382)
Screenshot: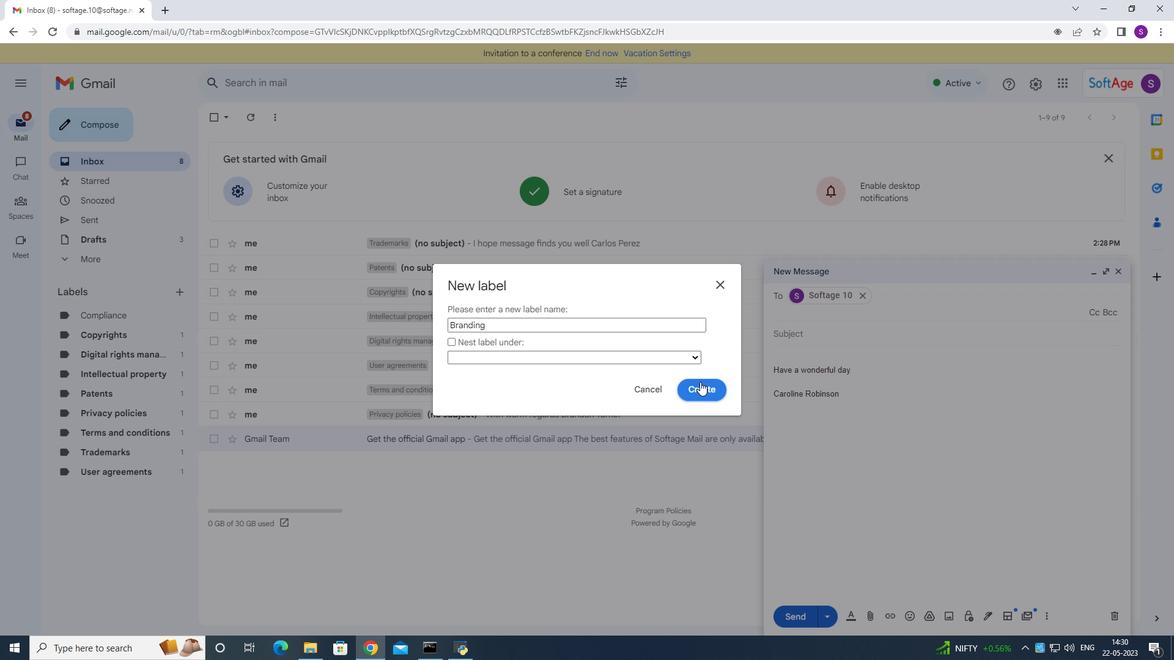 
Action: Mouse moved to (827, 601)
Screenshot: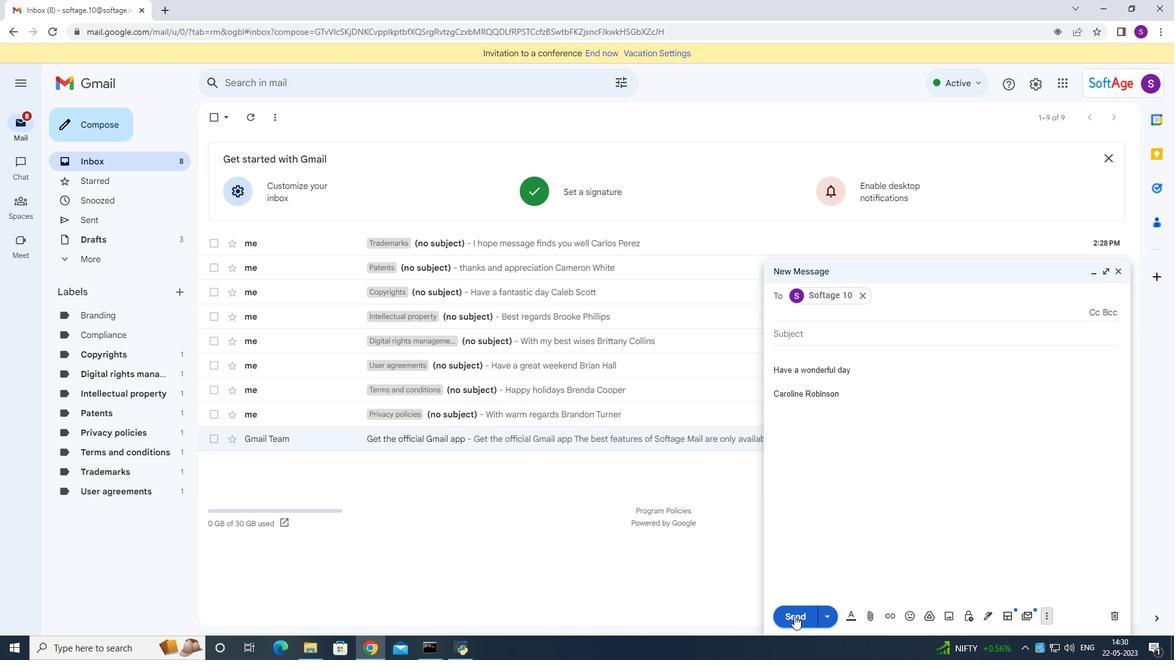 
Action: Mouse pressed left at (827, 601)
Screenshot: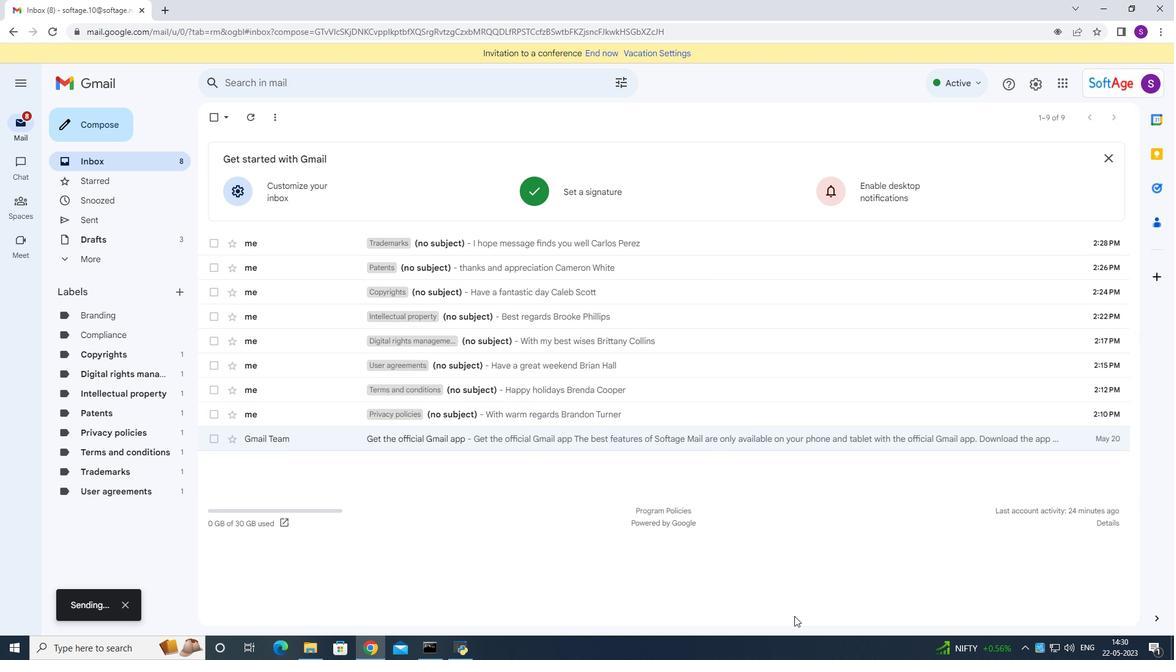 
Action: Mouse moved to (698, 266)
Screenshot: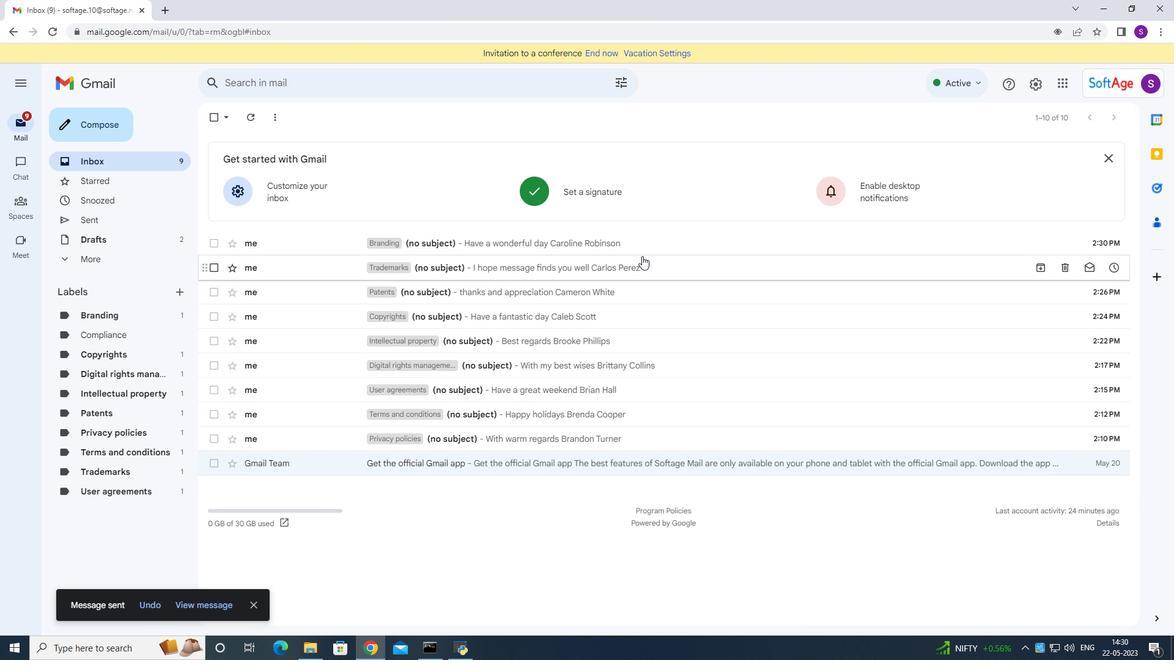 
